 Task: Search one way flight ticket for 4 adults, 1 infant in seat and 1 infant on lap in premium economy from Salina: Salina Regional Airport to Riverton: Central Wyoming Regional Airport (was Riverton Regional) on 5-4-2023. Choice of flights is JetBlue. Number of bags: 2 carry on bags and 1 checked bag. Price is upto 98000. Outbound departure time preference is 18:30.
Action: Mouse moved to (332, 298)
Screenshot: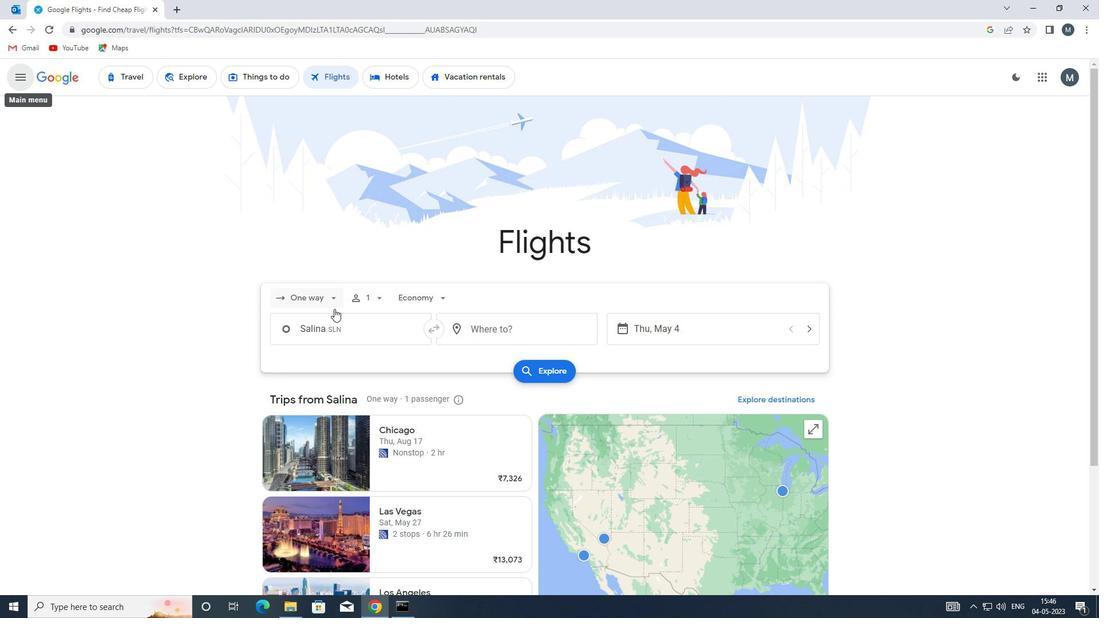 
Action: Mouse pressed left at (332, 298)
Screenshot: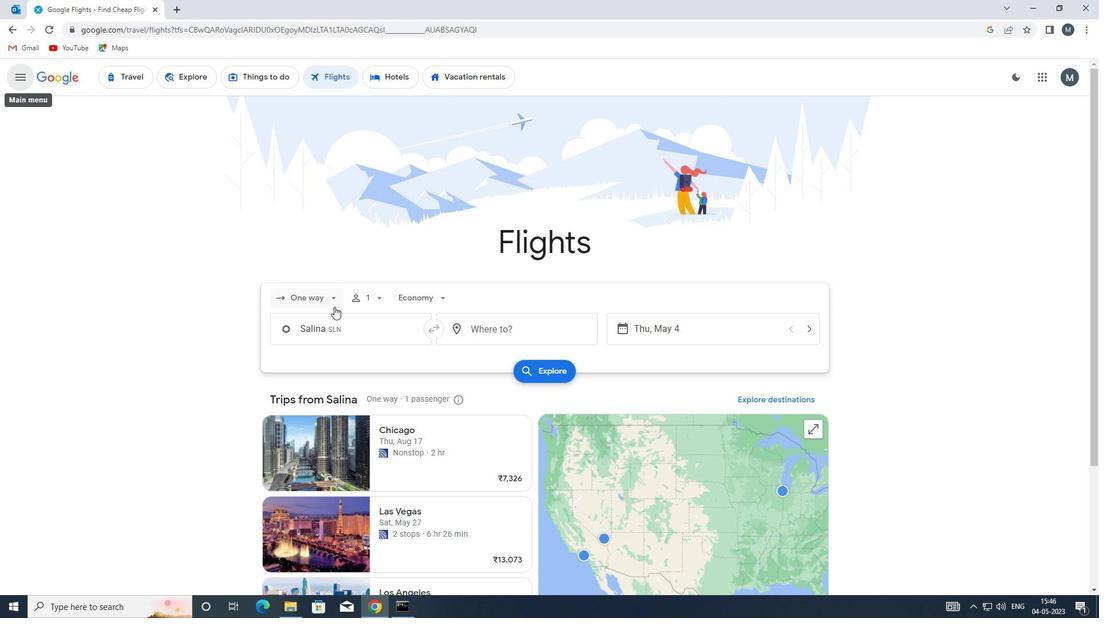 
Action: Mouse moved to (321, 352)
Screenshot: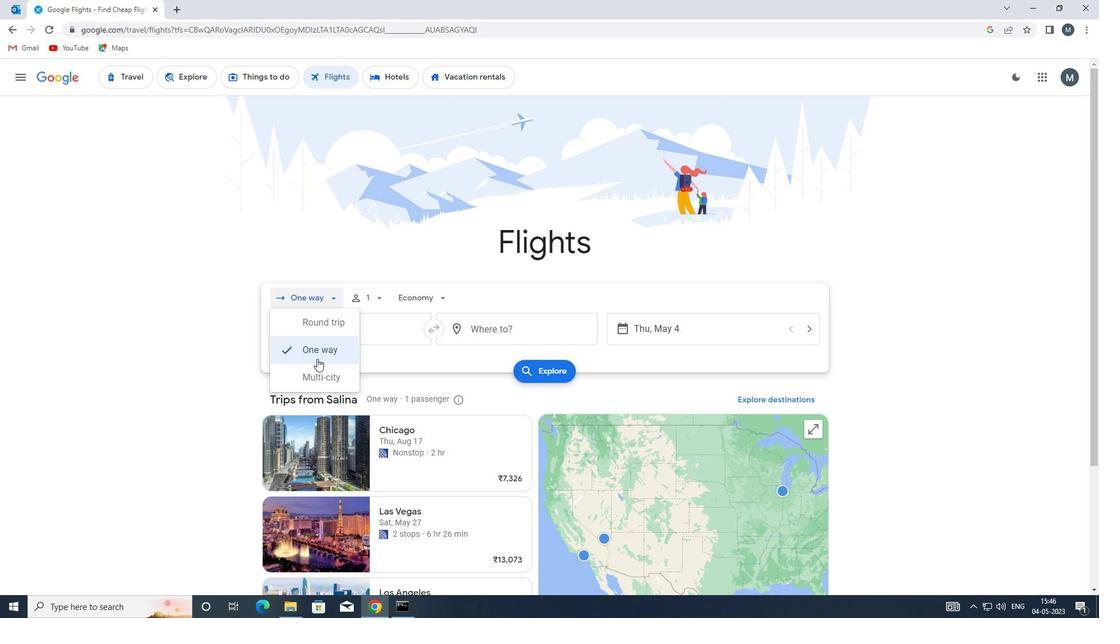 
Action: Mouse pressed left at (321, 352)
Screenshot: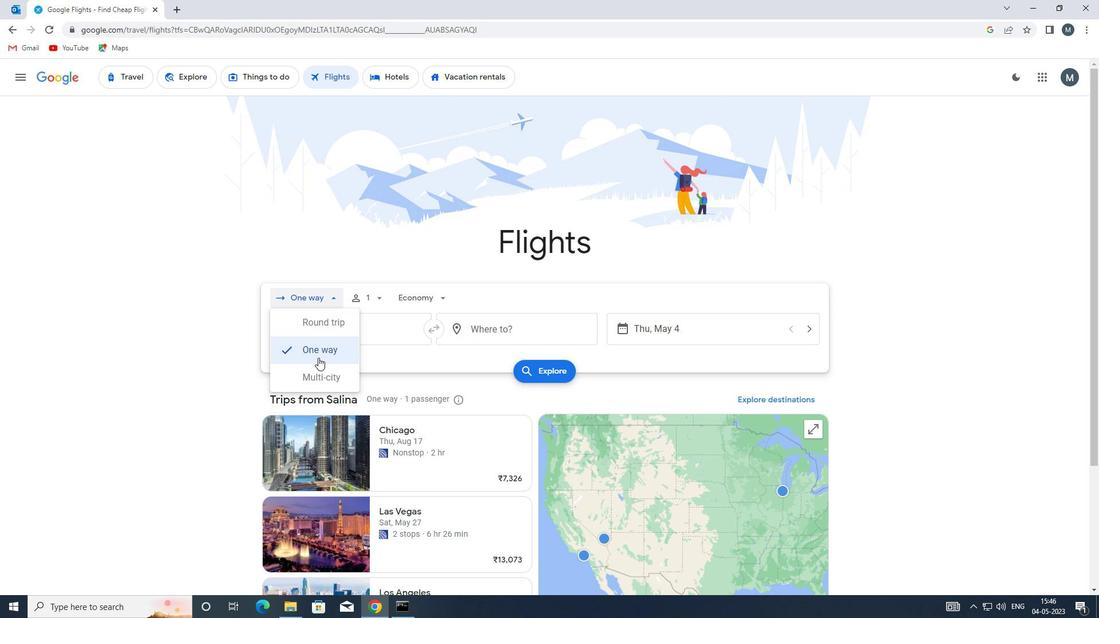 
Action: Mouse moved to (374, 297)
Screenshot: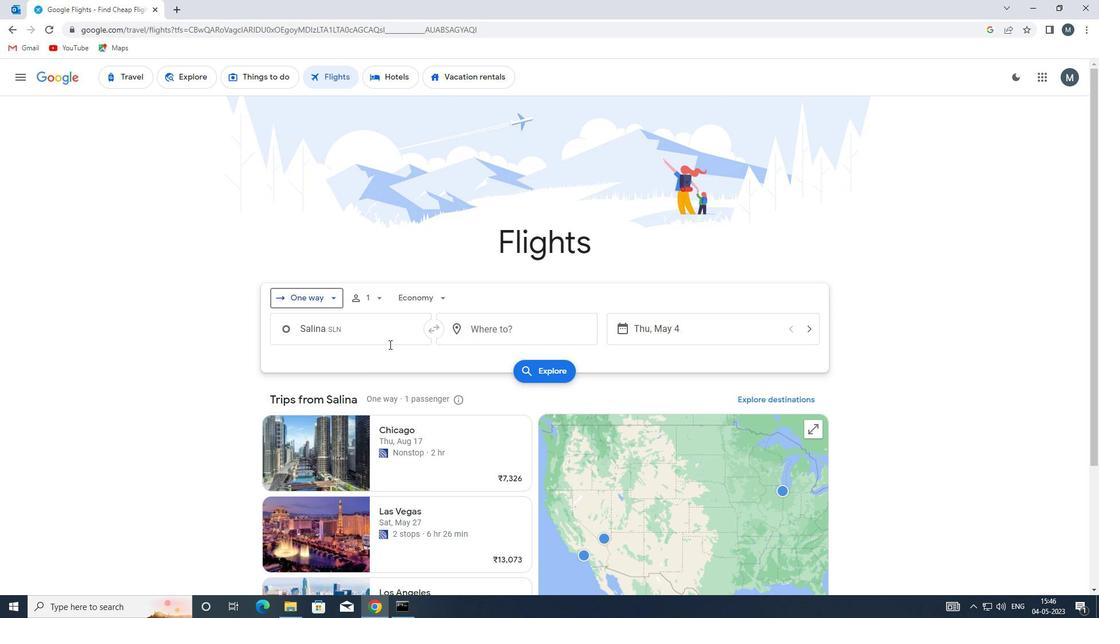 
Action: Mouse pressed left at (374, 297)
Screenshot: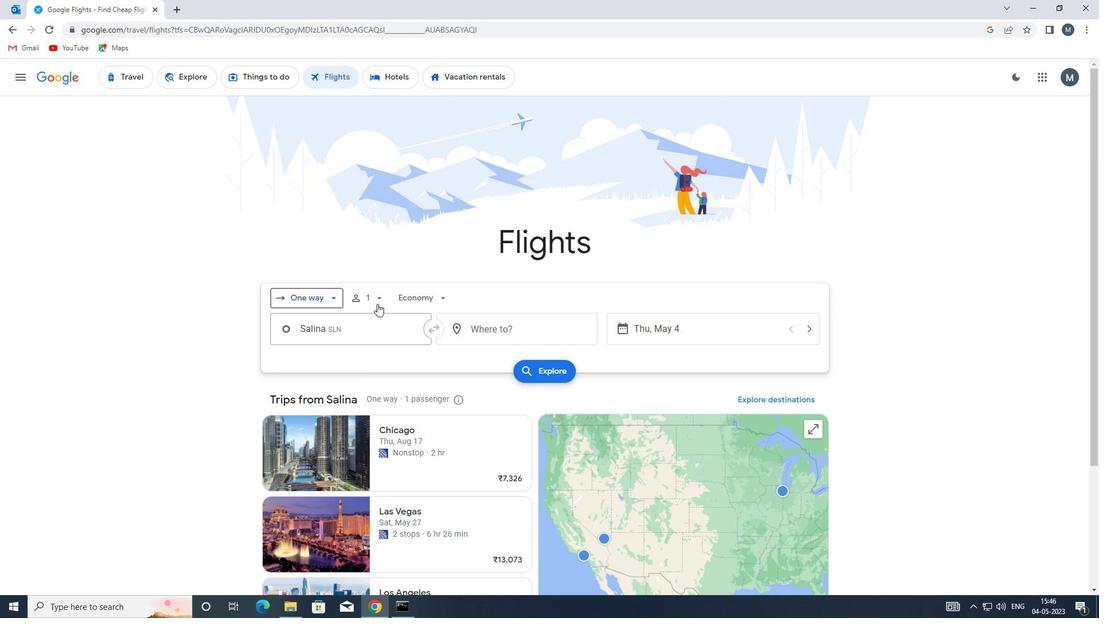 
Action: Mouse moved to (470, 327)
Screenshot: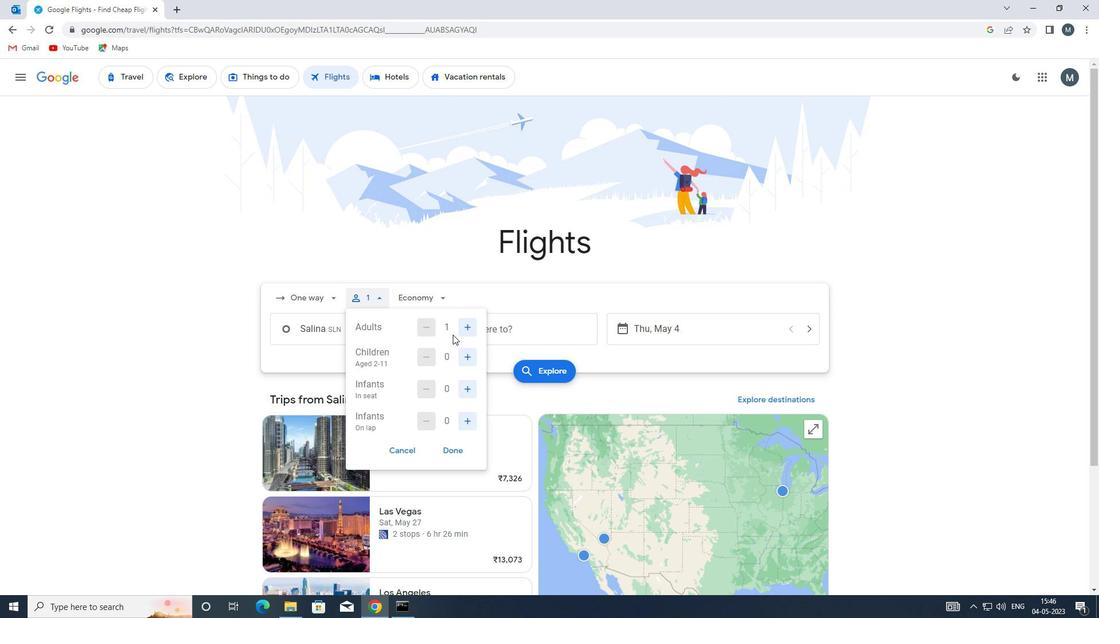 
Action: Mouse pressed left at (470, 327)
Screenshot: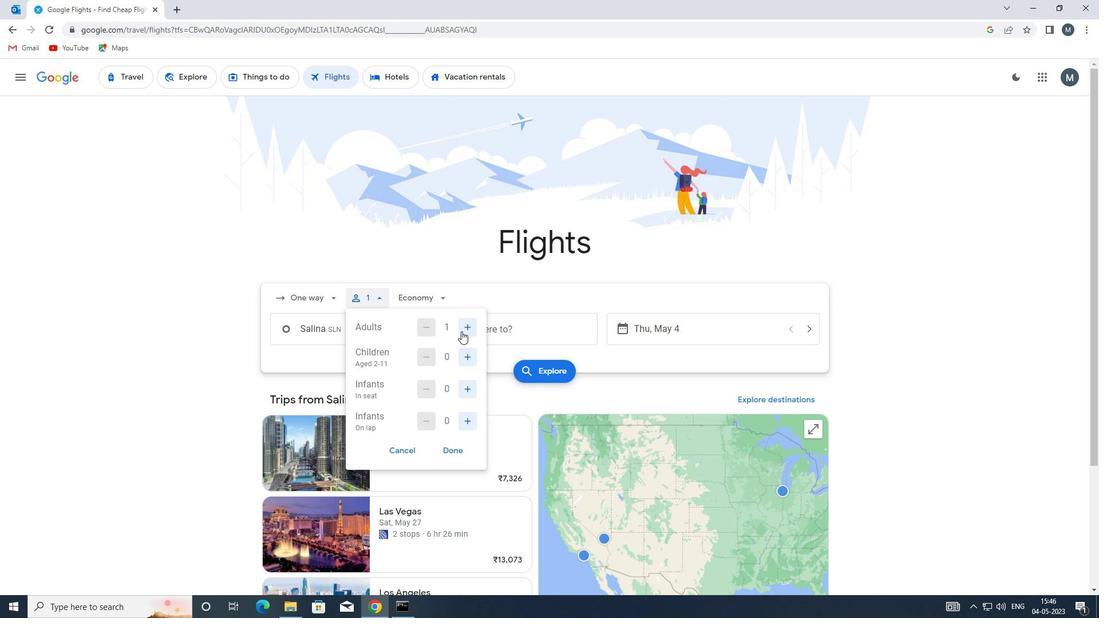 
Action: Mouse pressed left at (470, 327)
Screenshot: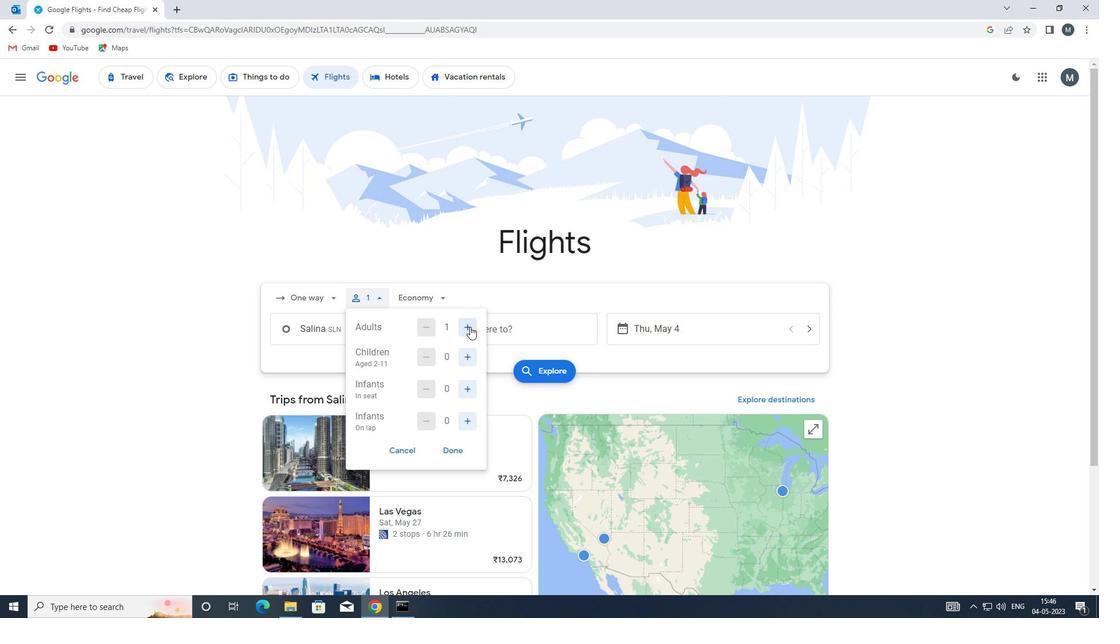 
Action: Mouse pressed left at (470, 327)
Screenshot: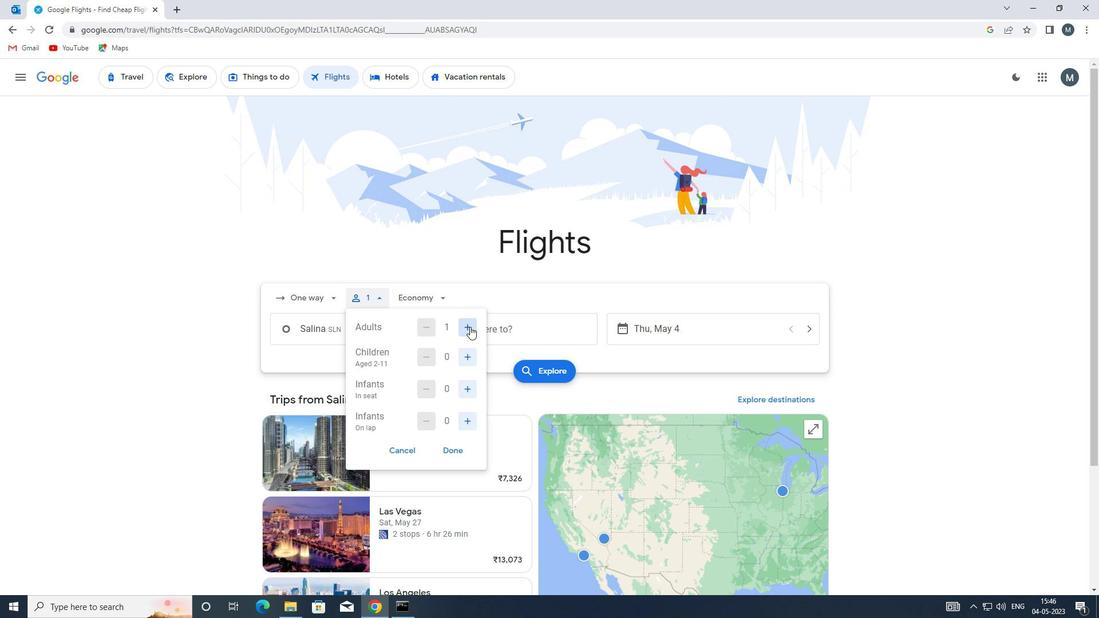 
Action: Mouse pressed left at (470, 327)
Screenshot: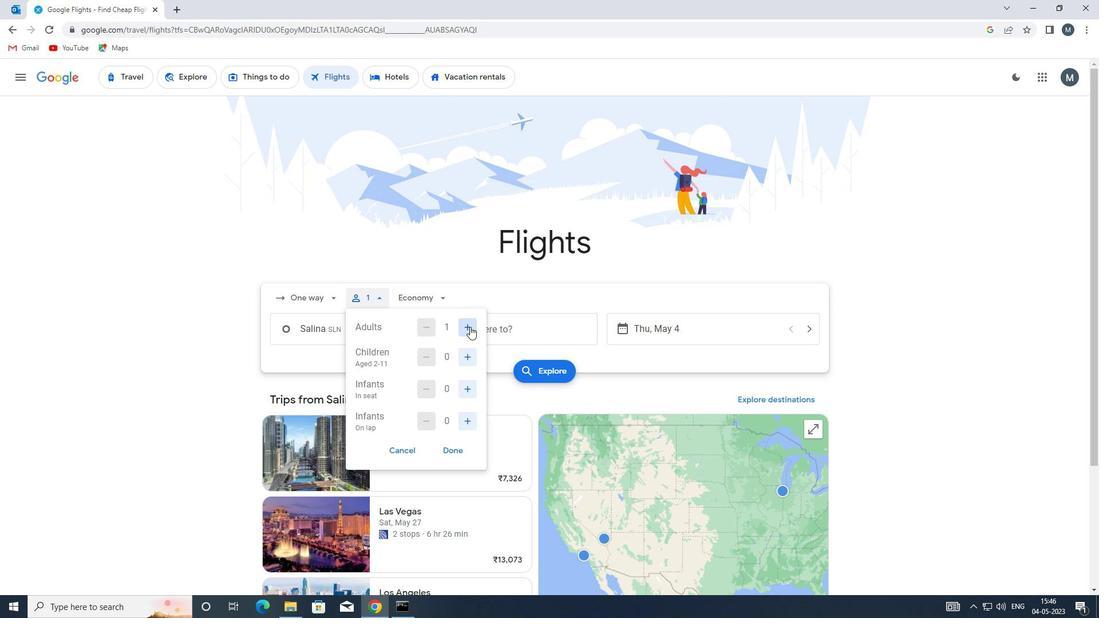 
Action: Mouse moved to (432, 325)
Screenshot: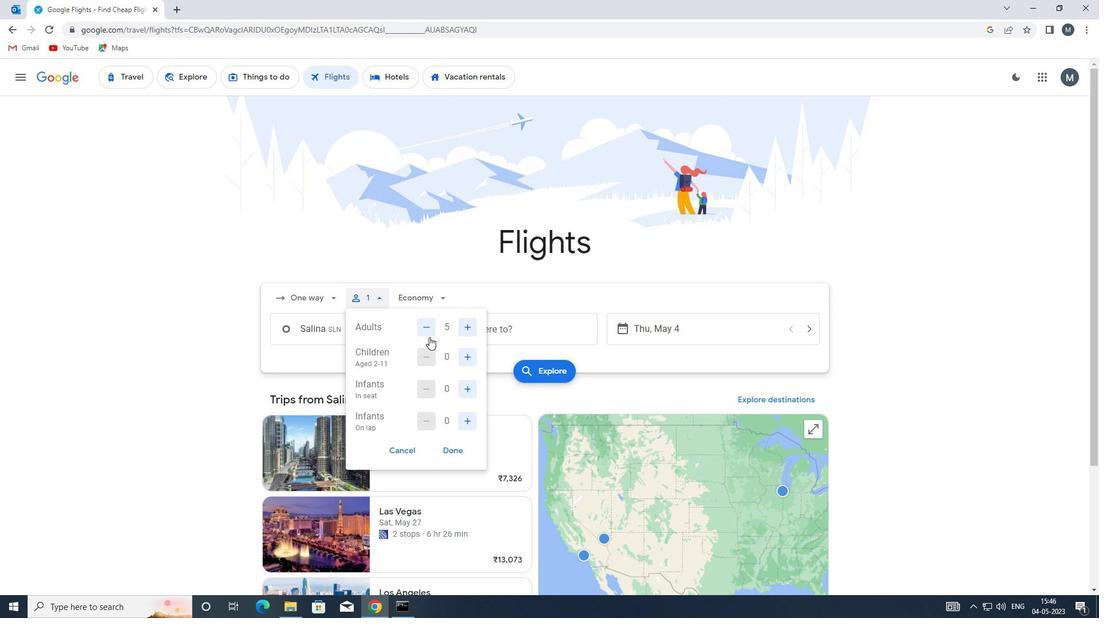 
Action: Mouse pressed left at (432, 325)
Screenshot: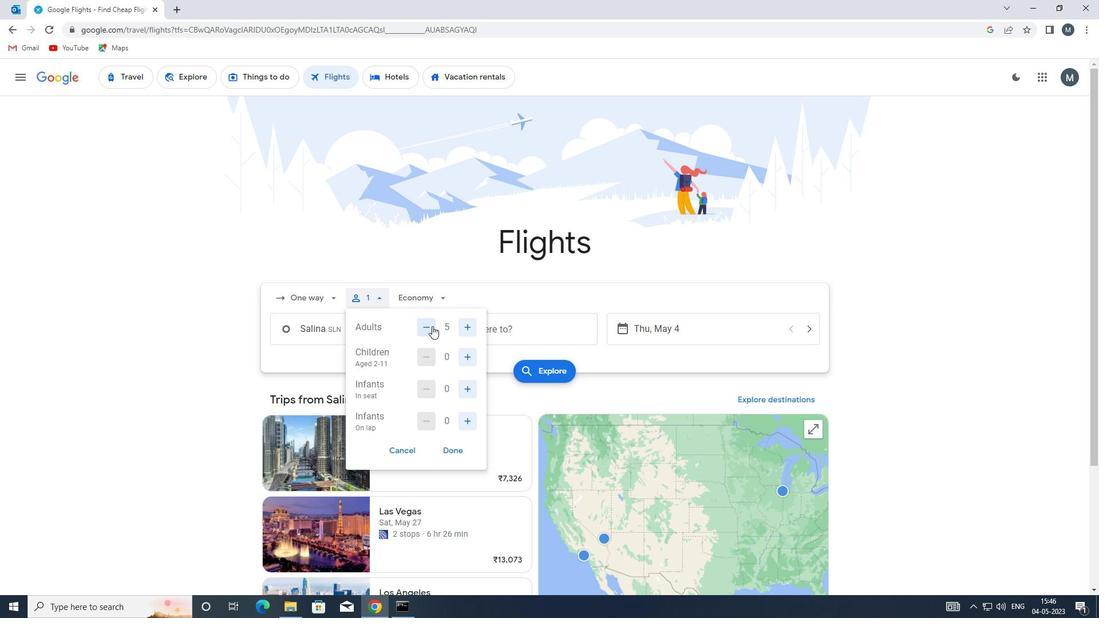 
Action: Mouse moved to (470, 391)
Screenshot: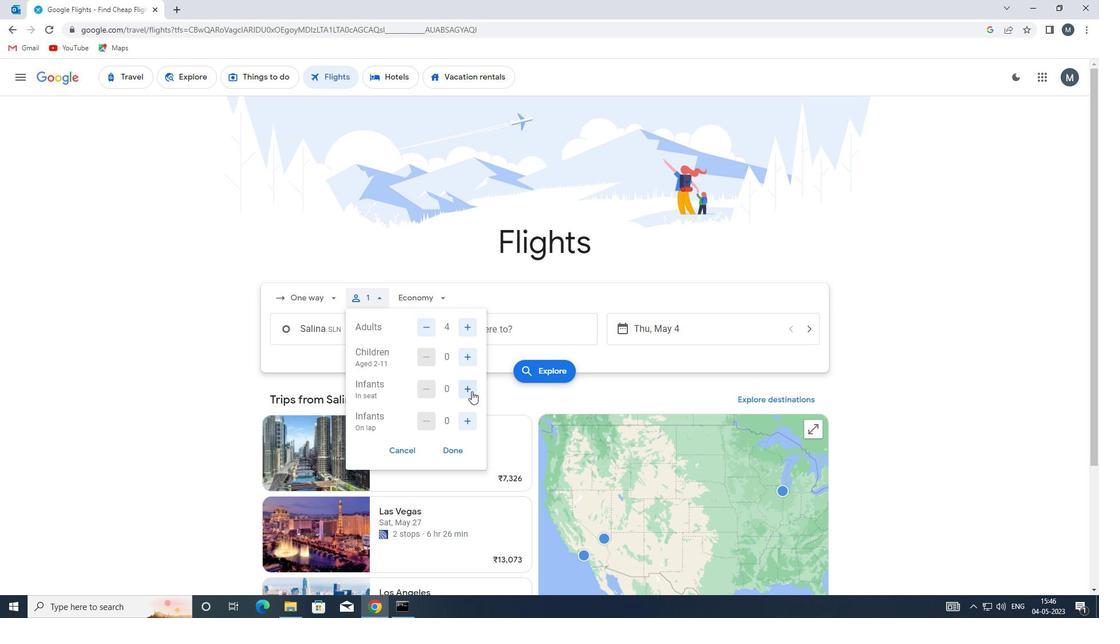 
Action: Mouse pressed left at (470, 391)
Screenshot: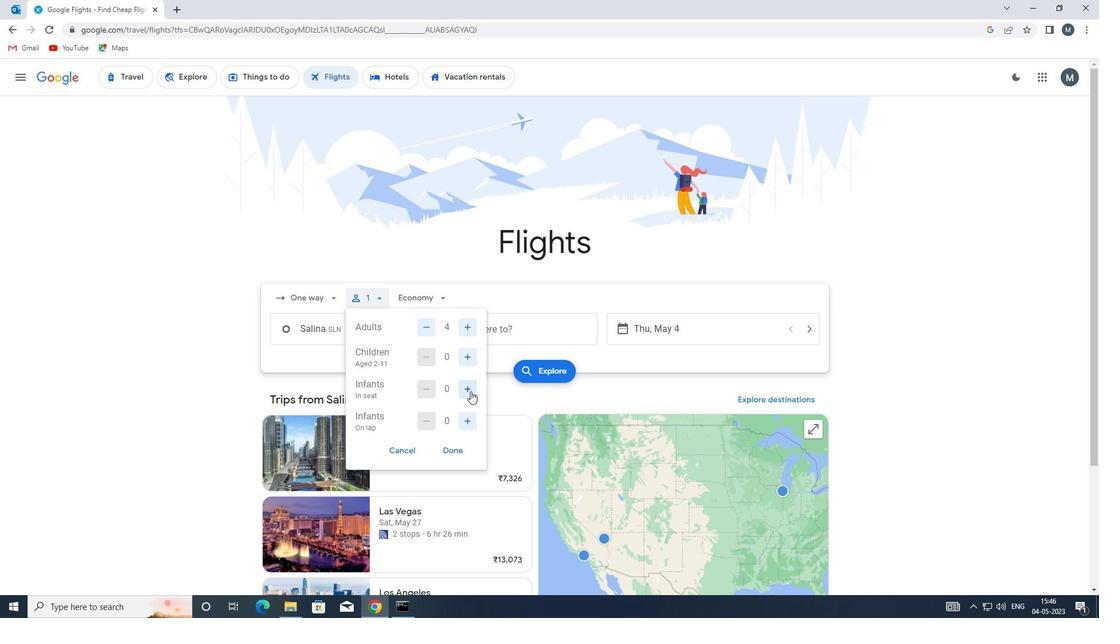 
Action: Mouse moved to (467, 414)
Screenshot: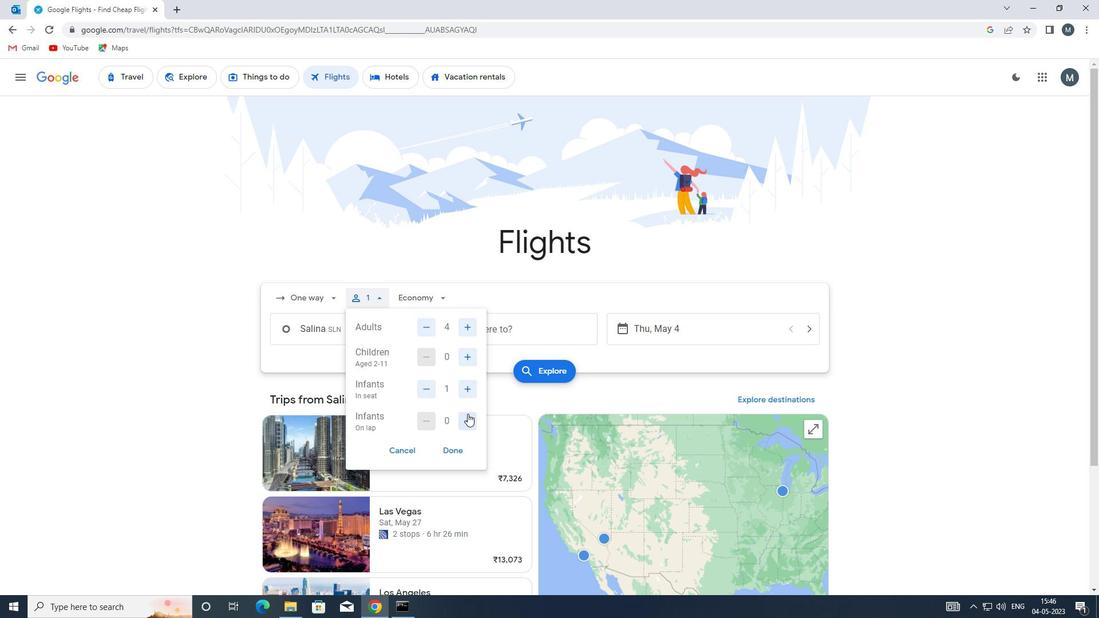 
Action: Mouse pressed left at (467, 414)
Screenshot: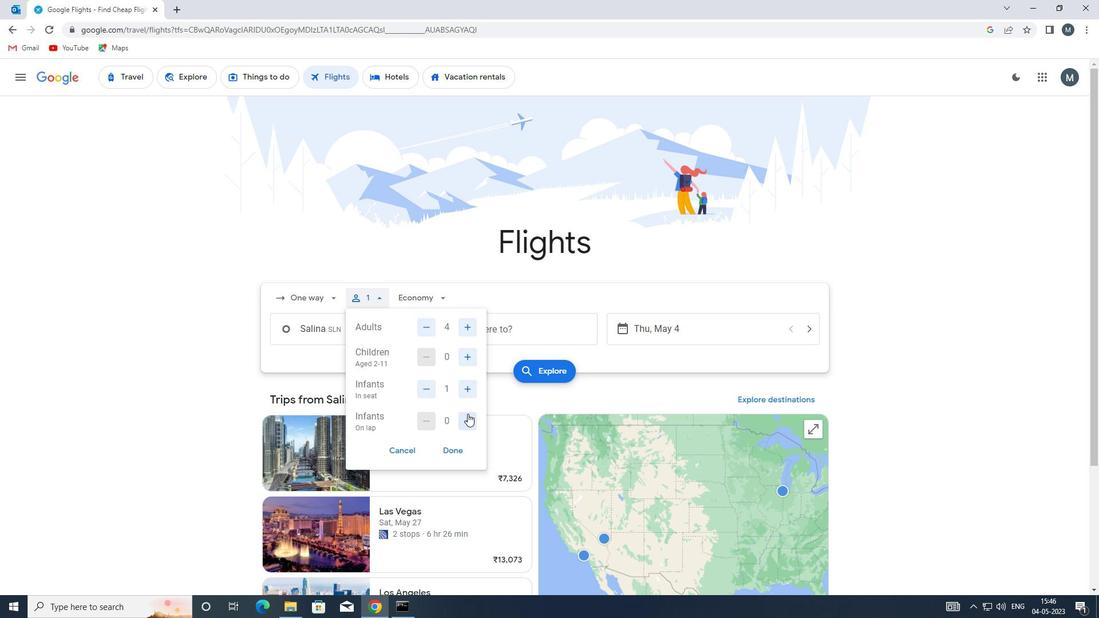 
Action: Mouse moved to (447, 452)
Screenshot: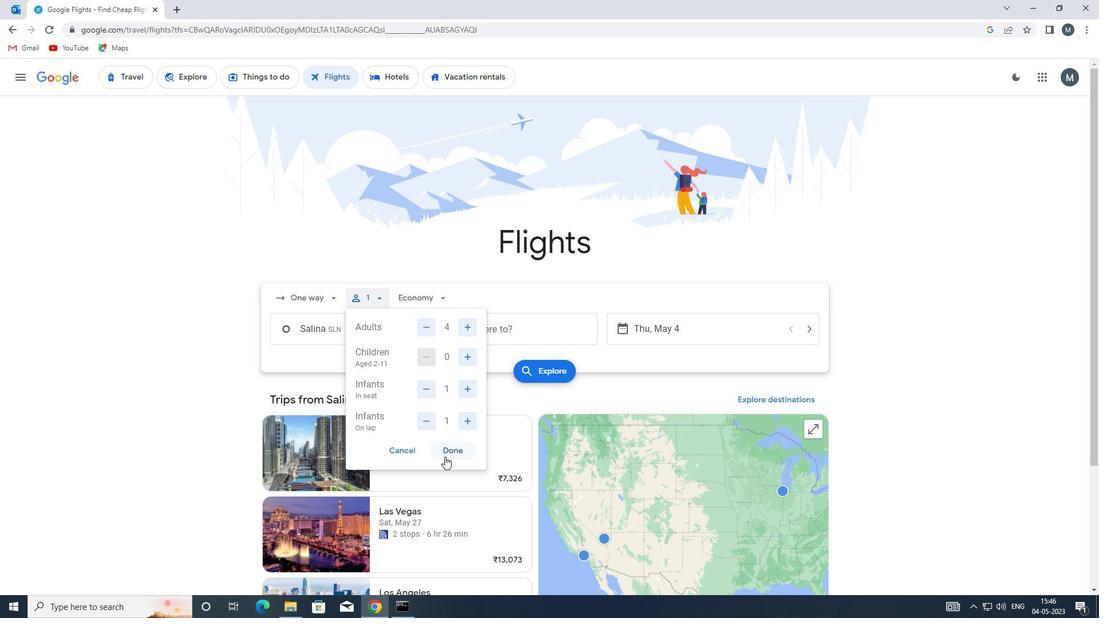 
Action: Mouse pressed left at (447, 452)
Screenshot: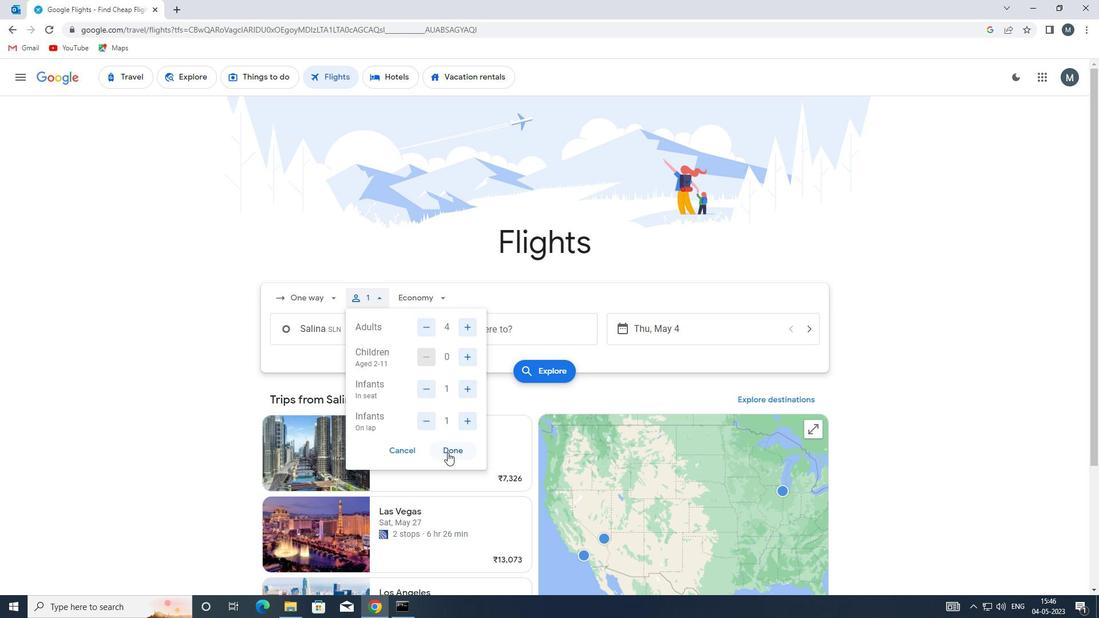 
Action: Mouse moved to (442, 302)
Screenshot: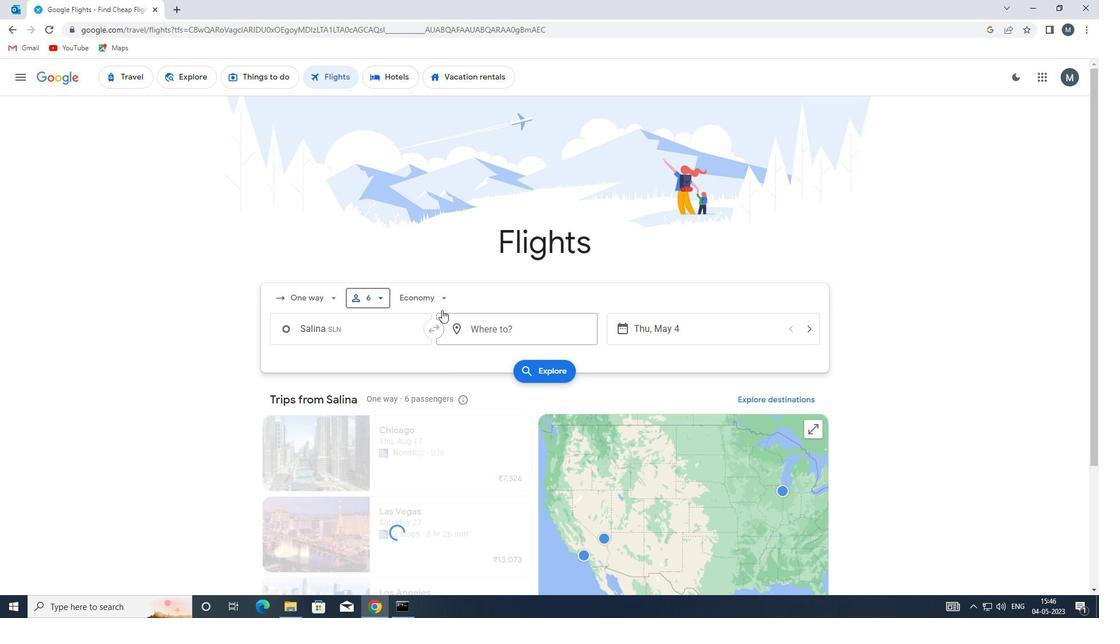 
Action: Mouse pressed left at (442, 302)
Screenshot: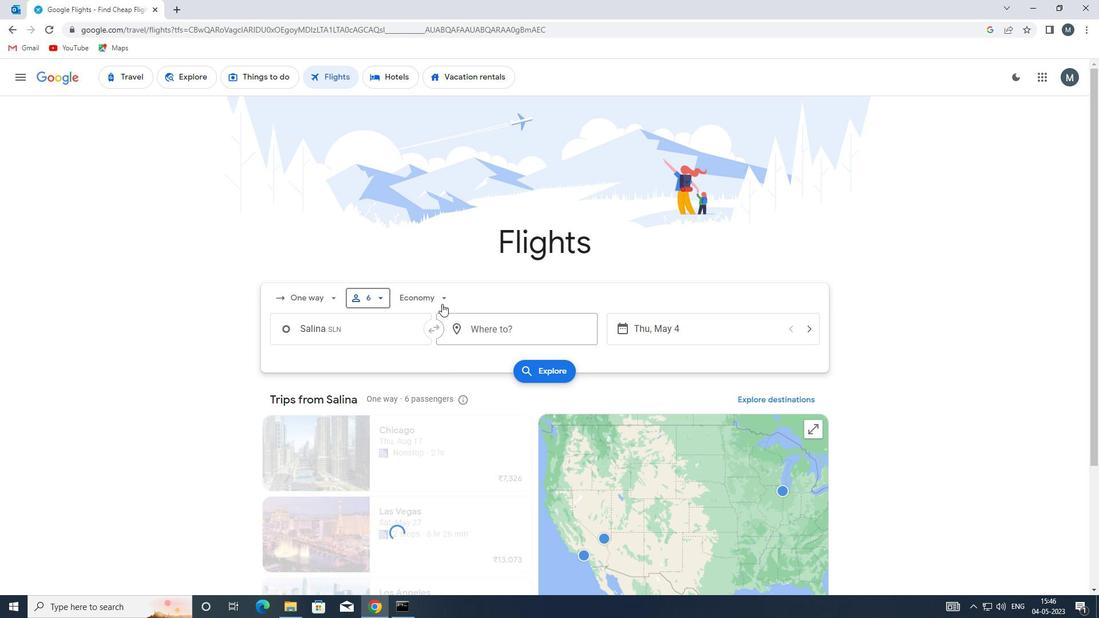 
Action: Mouse moved to (450, 348)
Screenshot: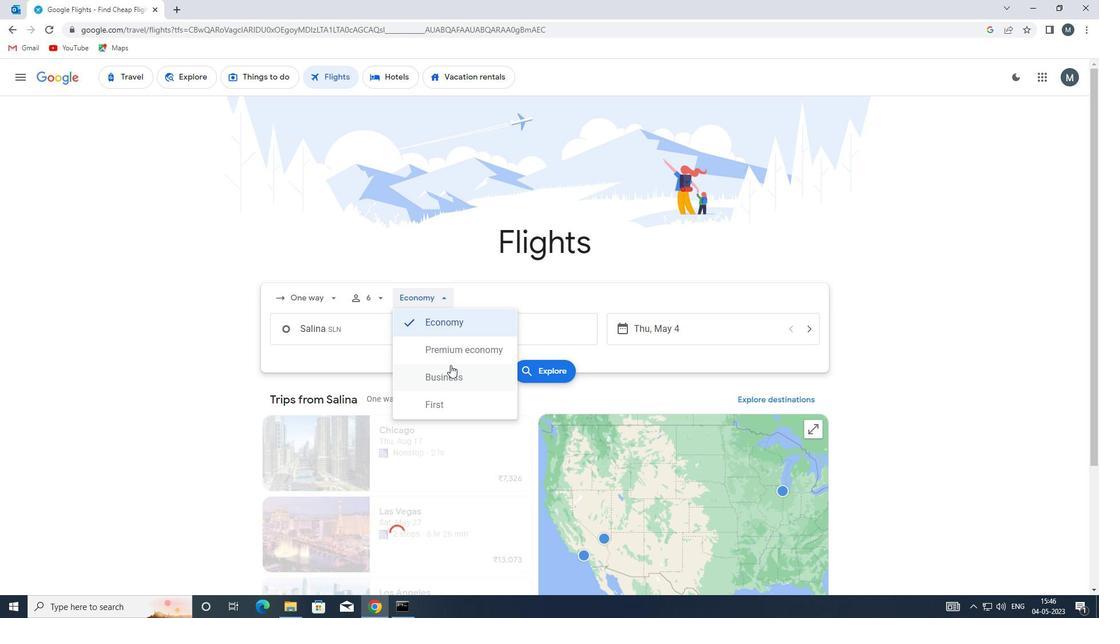 
Action: Mouse pressed left at (450, 348)
Screenshot: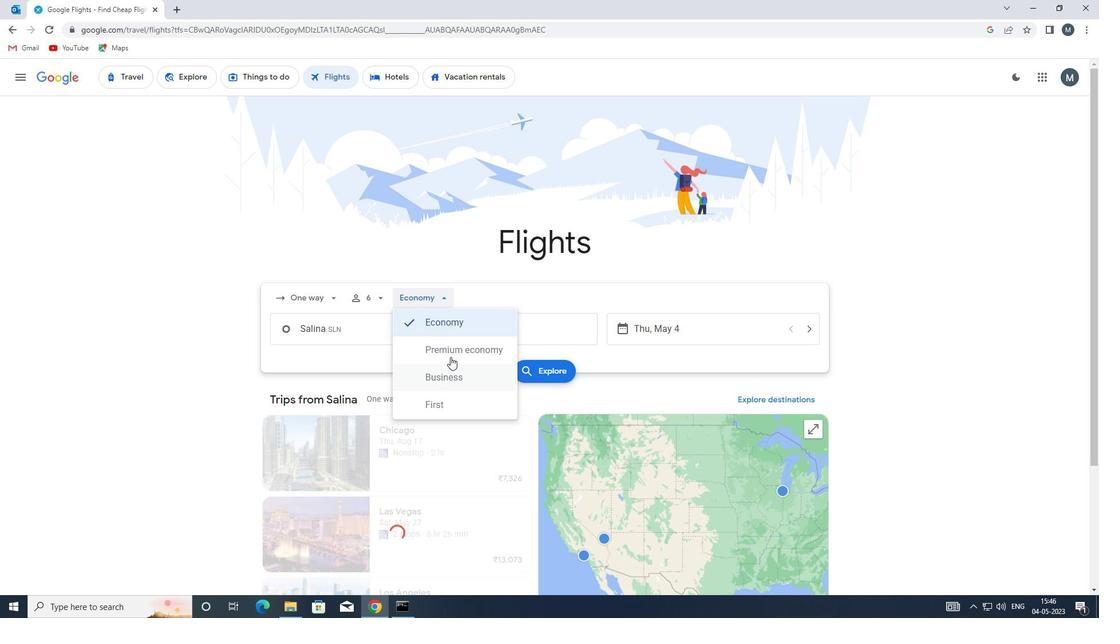 
Action: Mouse moved to (349, 328)
Screenshot: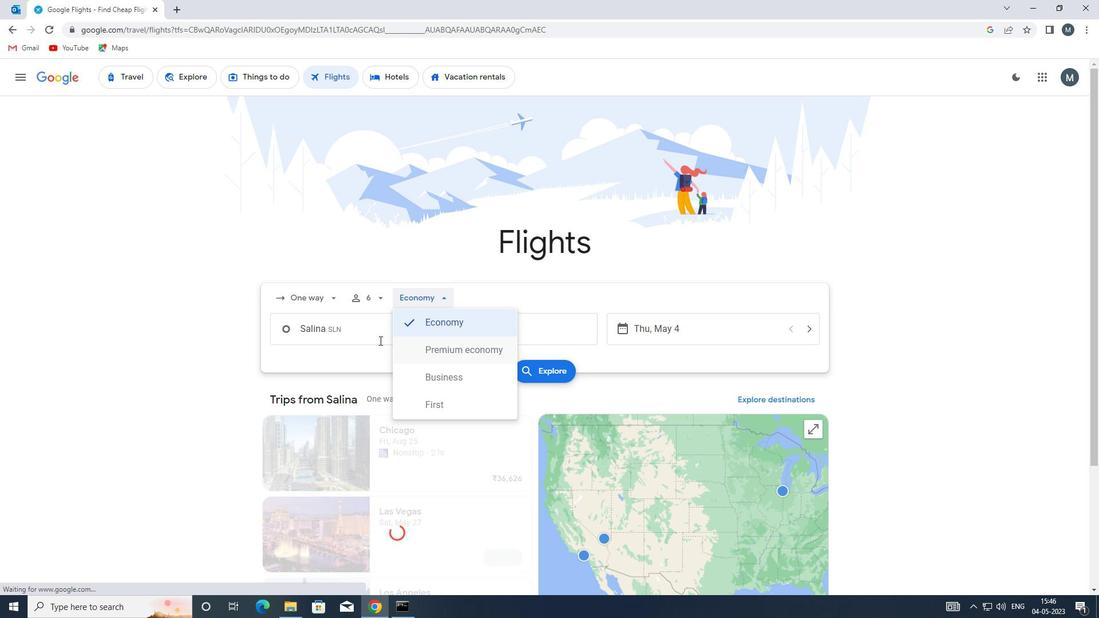 
Action: Mouse pressed left at (349, 328)
Screenshot: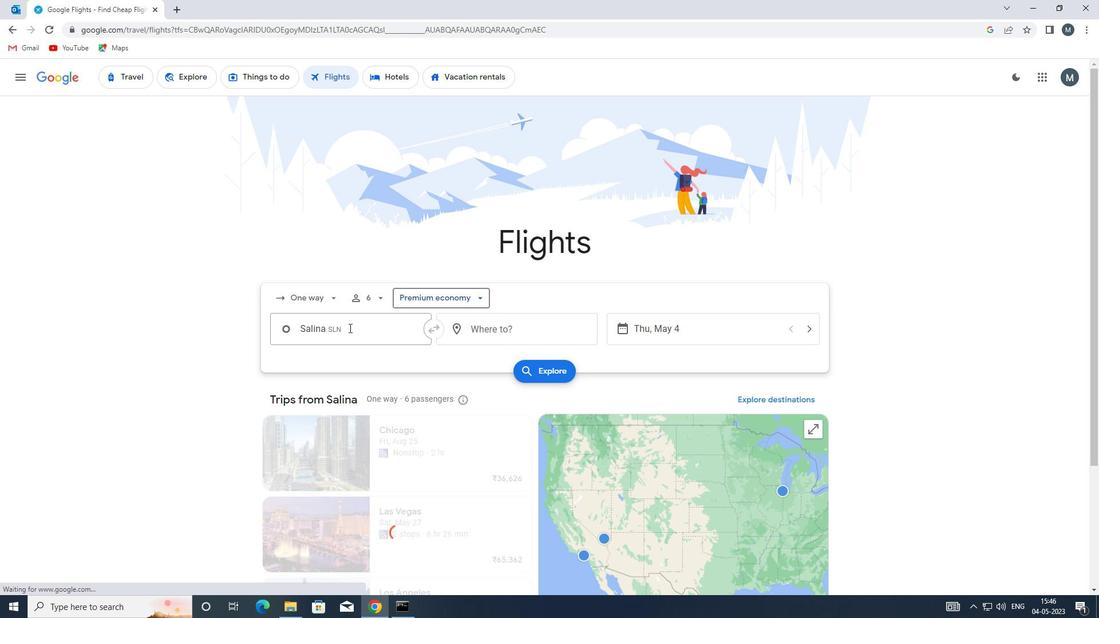 
Action: Mouse moved to (376, 360)
Screenshot: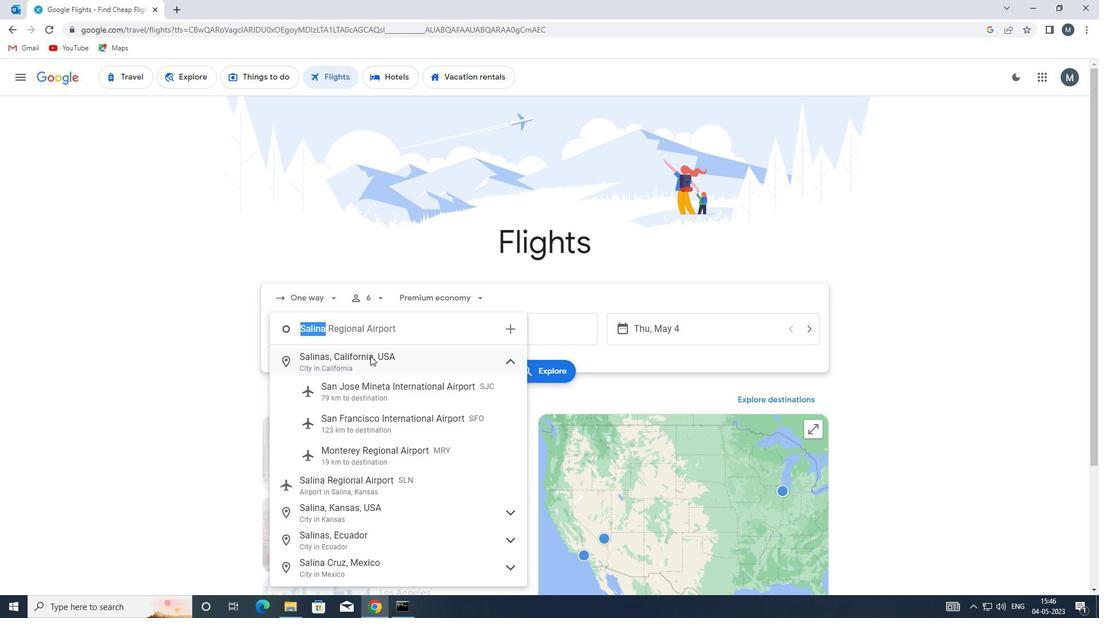 
Action: Key pressed <Key.enter>
Screenshot: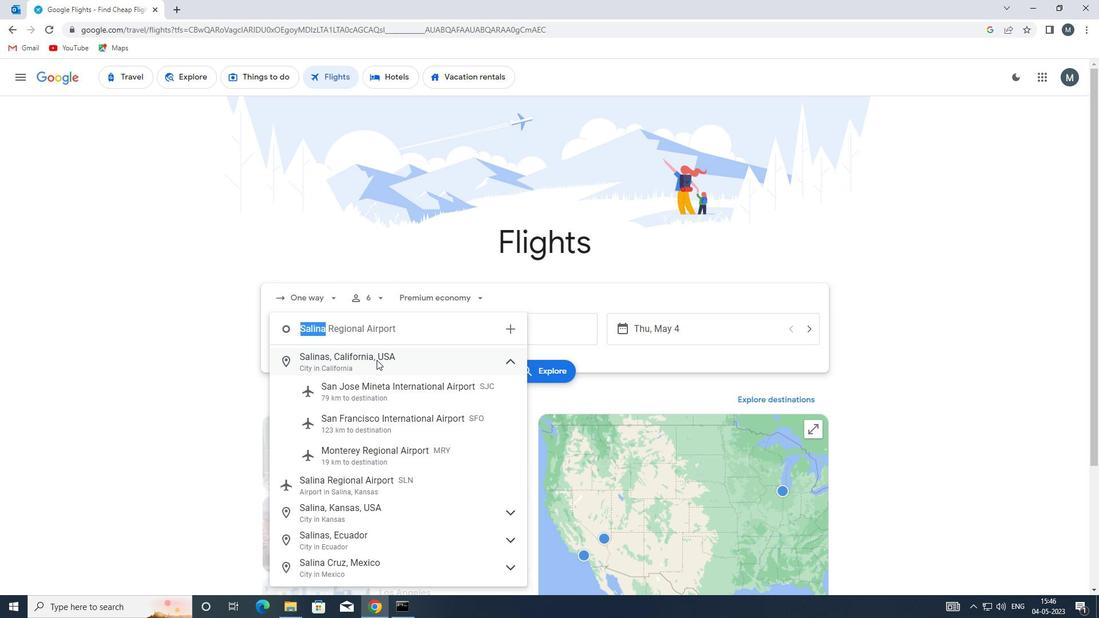 
Action: Mouse moved to (467, 327)
Screenshot: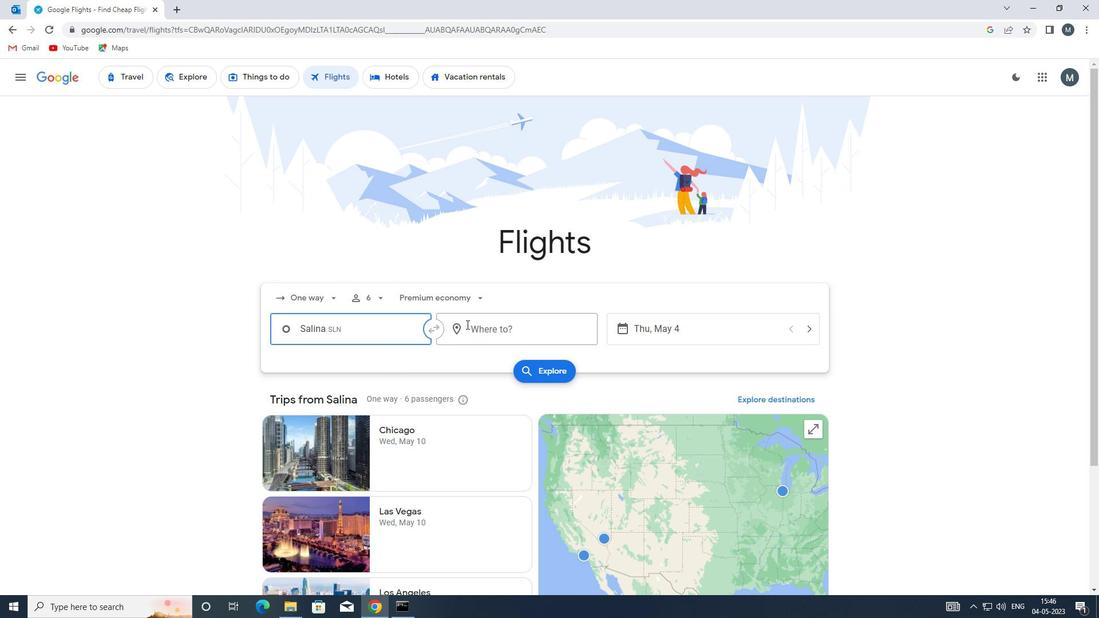 
Action: Mouse pressed left at (467, 327)
Screenshot: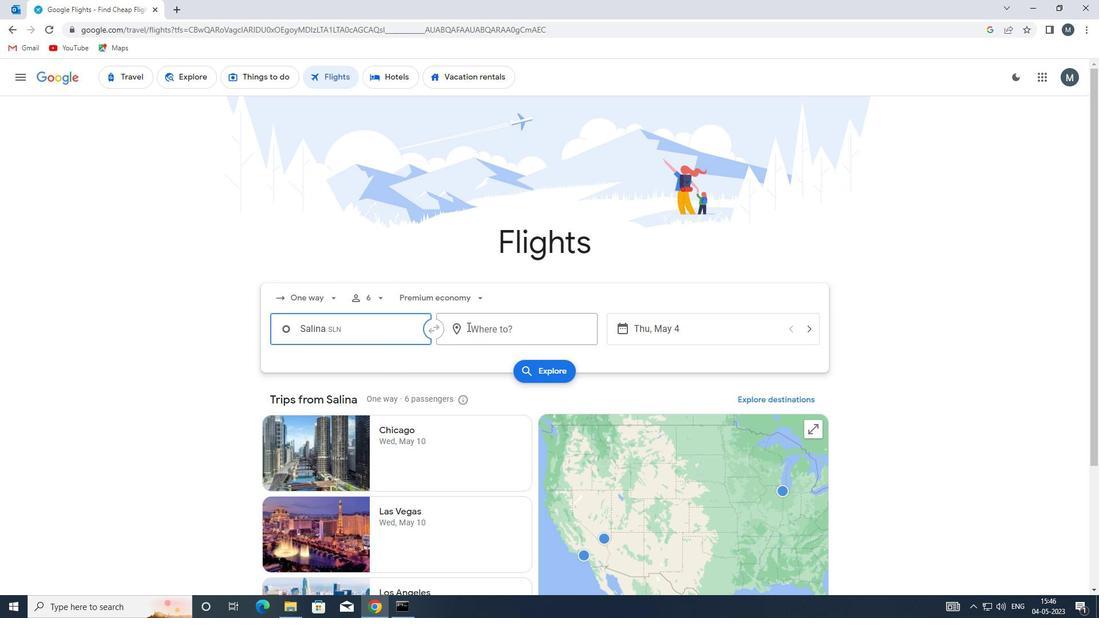 
Action: Key pressed riw
Screenshot: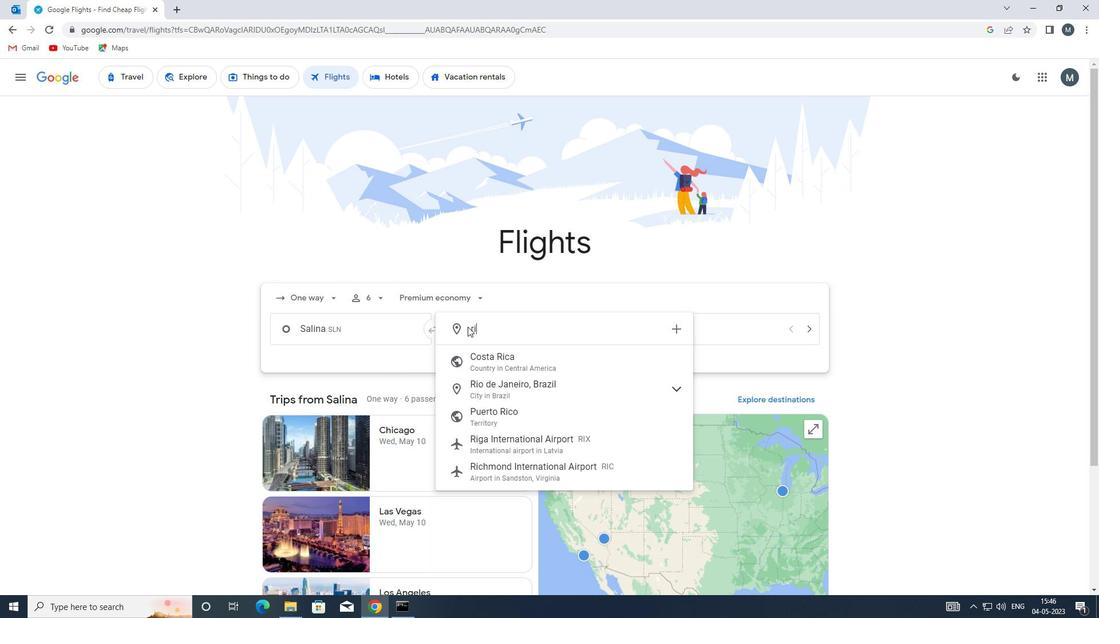 
Action: Mouse moved to (510, 360)
Screenshot: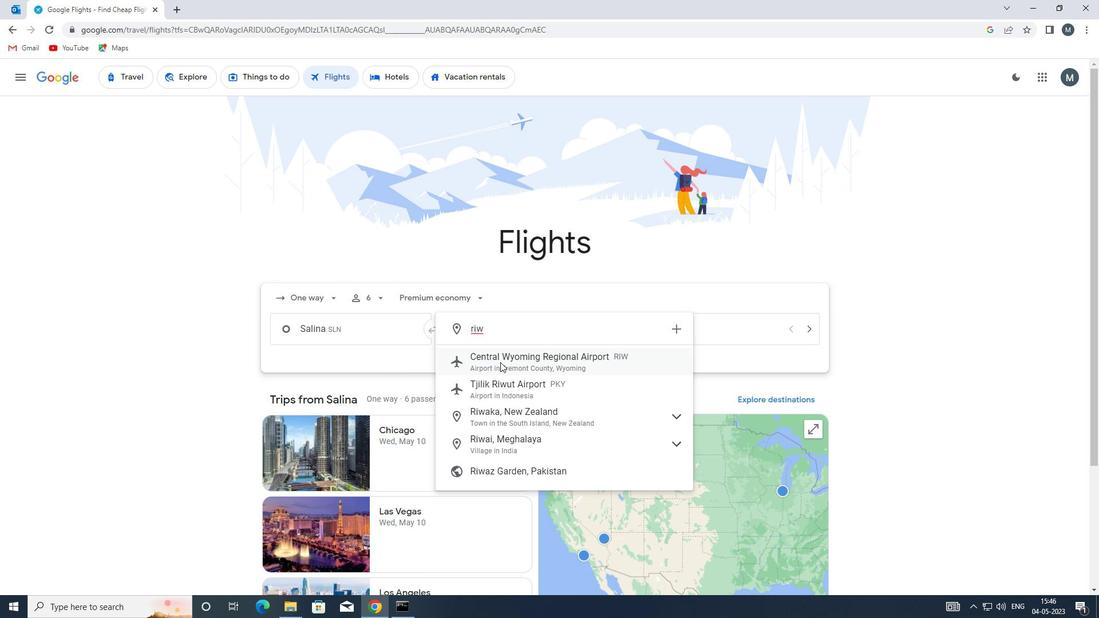 
Action: Mouse pressed left at (510, 360)
Screenshot: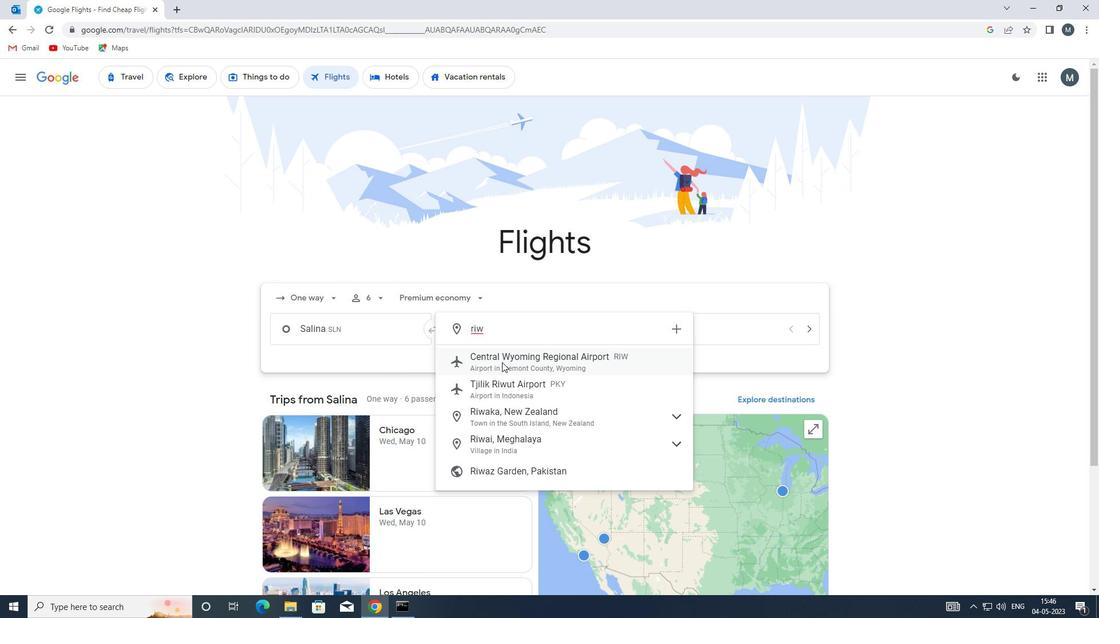 
Action: Mouse moved to (654, 330)
Screenshot: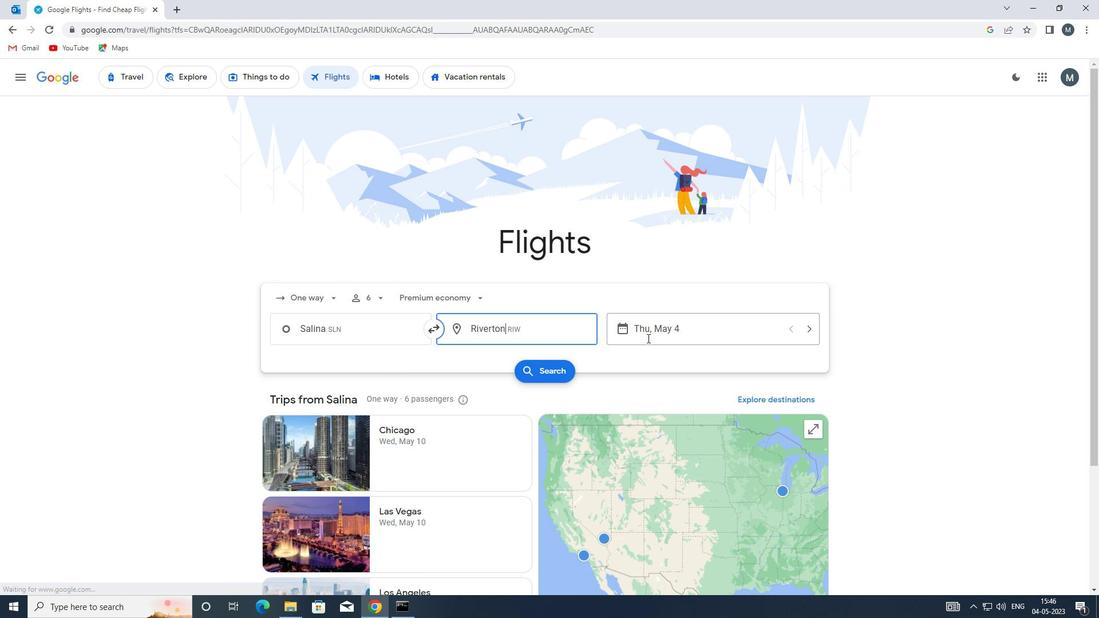 
Action: Mouse pressed left at (654, 330)
Screenshot: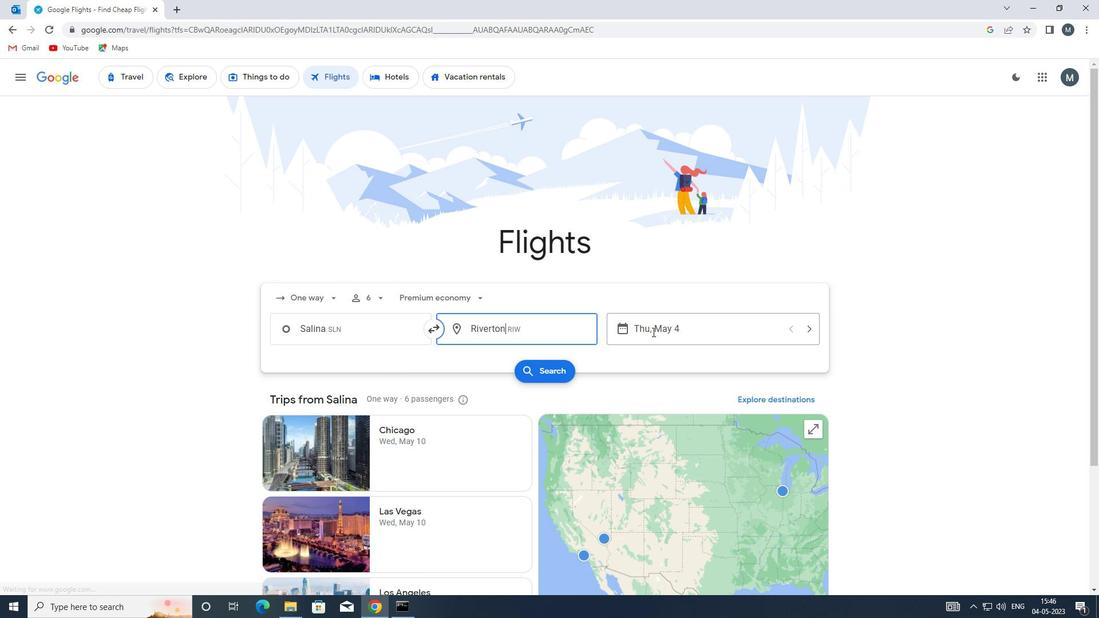 
Action: Mouse moved to (520, 385)
Screenshot: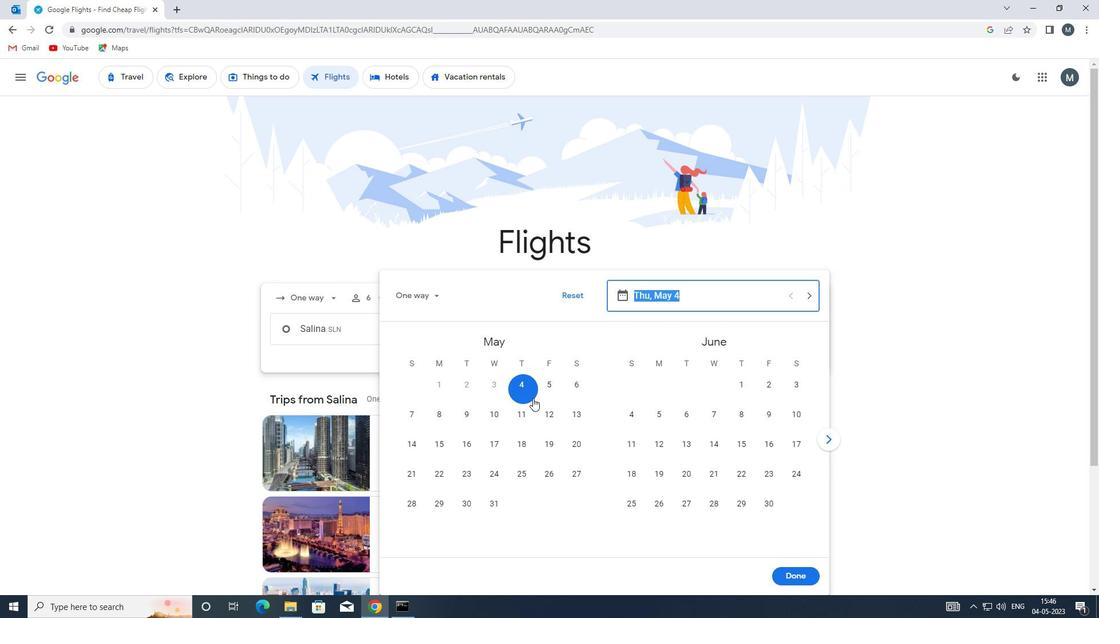 
Action: Mouse pressed left at (520, 385)
Screenshot: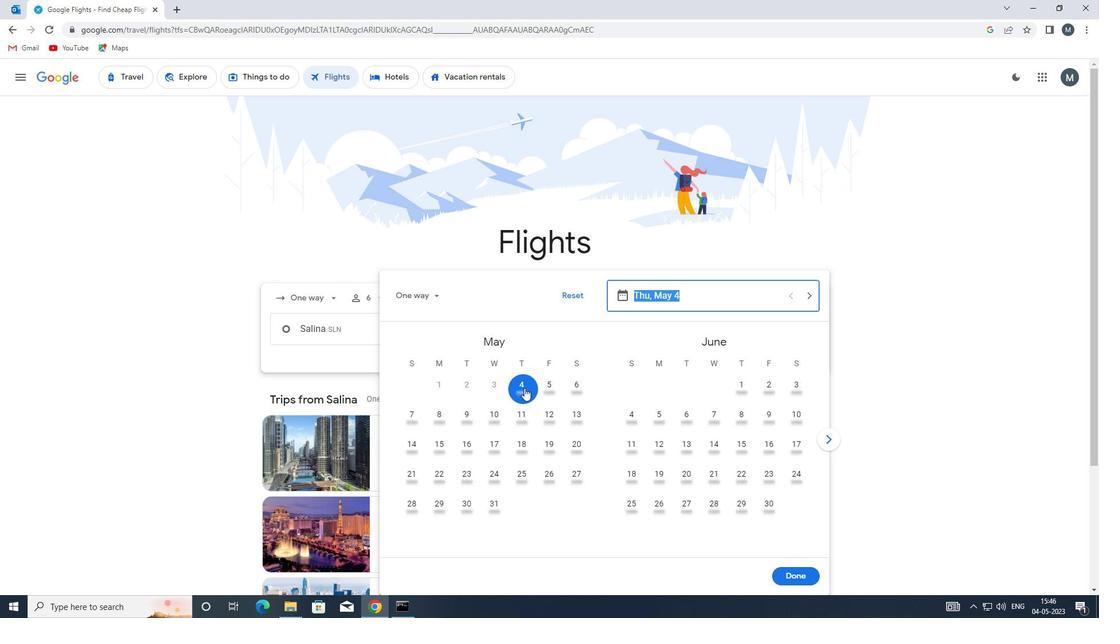 
Action: Mouse moved to (782, 569)
Screenshot: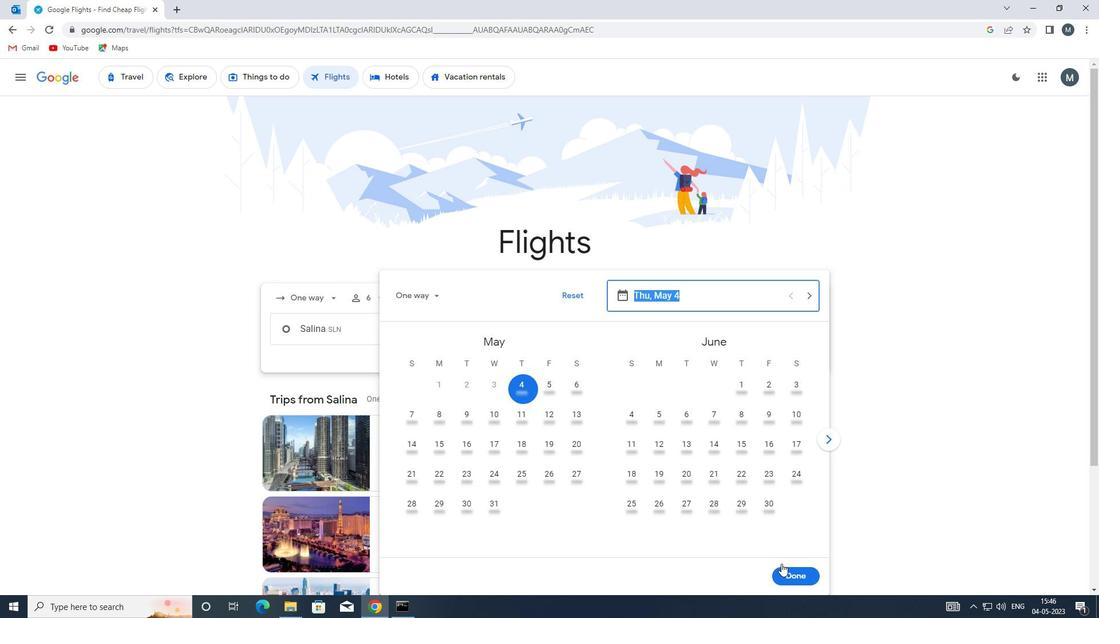 
Action: Mouse pressed left at (782, 569)
Screenshot: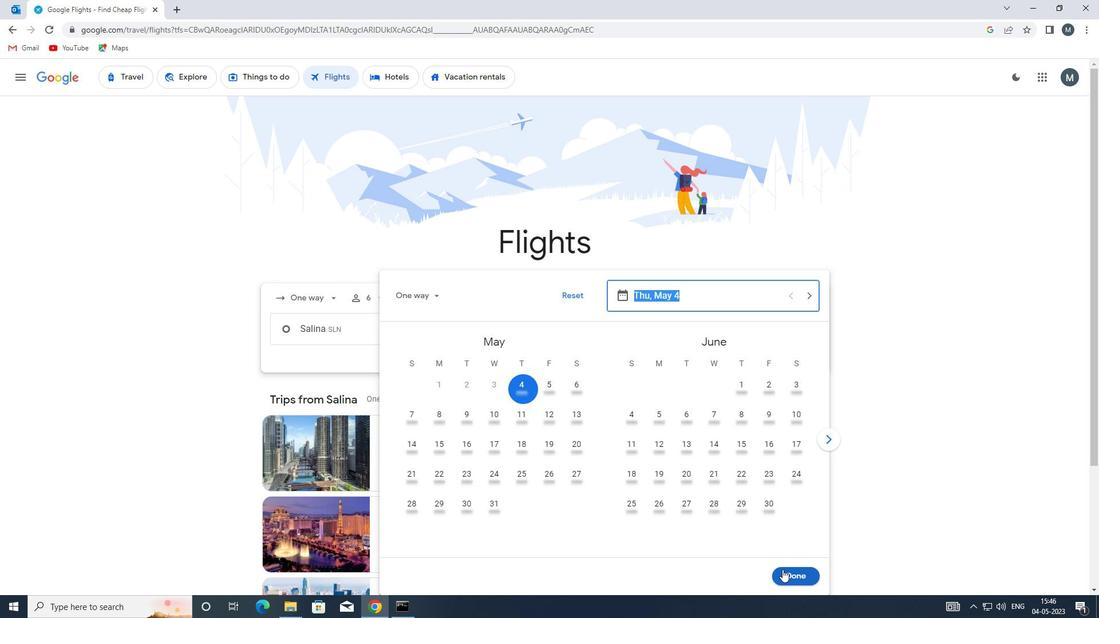 
Action: Mouse moved to (555, 370)
Screenshot: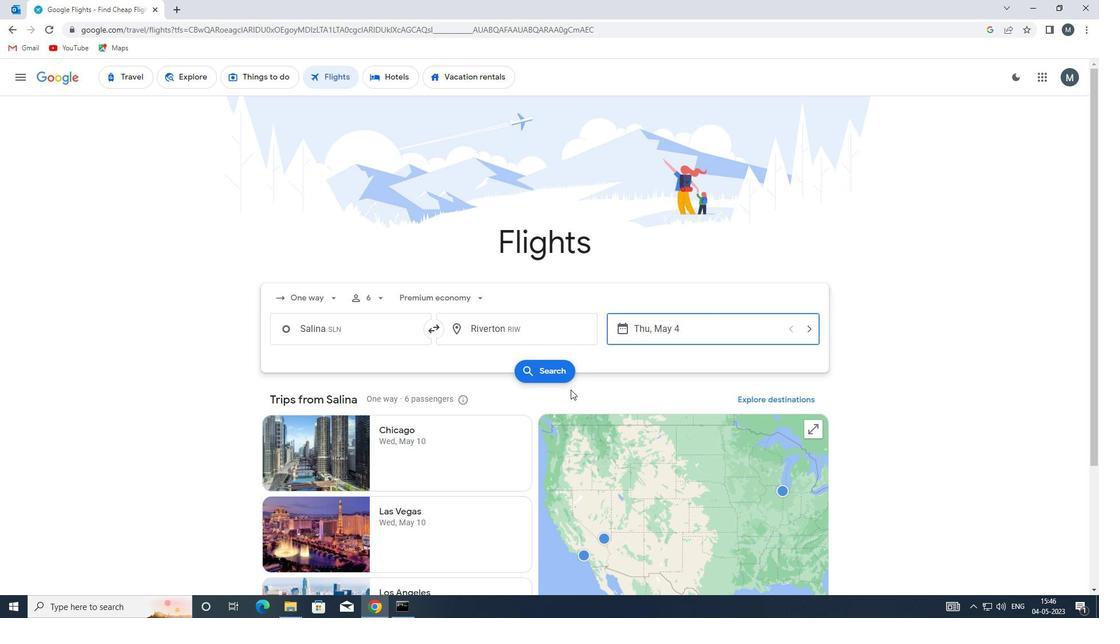 
Action: Mouse pressed left at (555, 370)
Screenshot: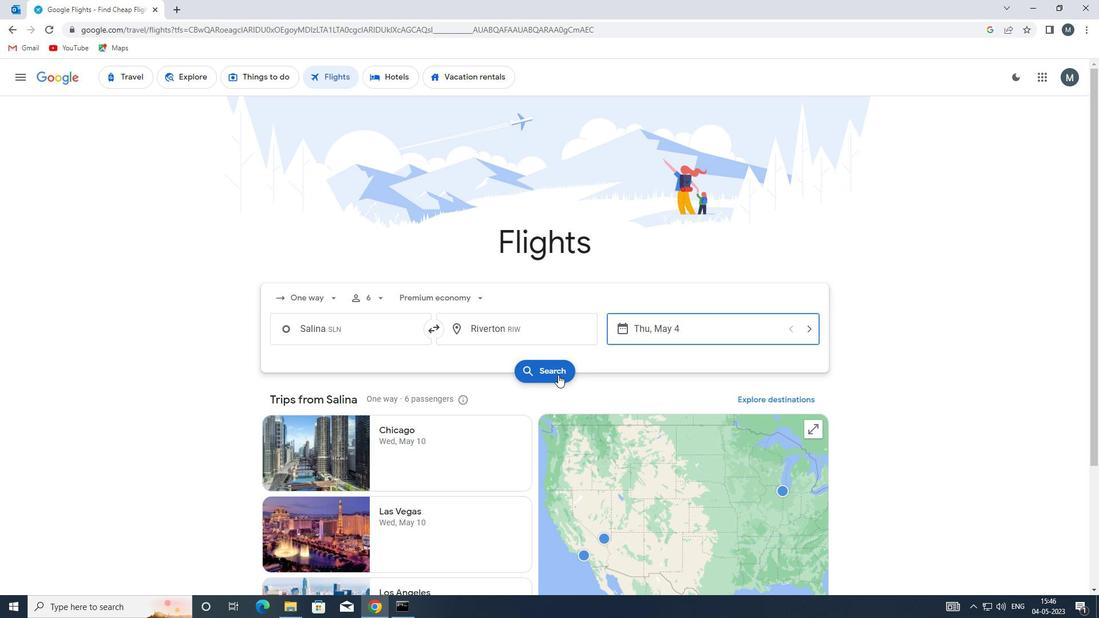 
Action: Mouse moved to (292, 182)
Screenshot: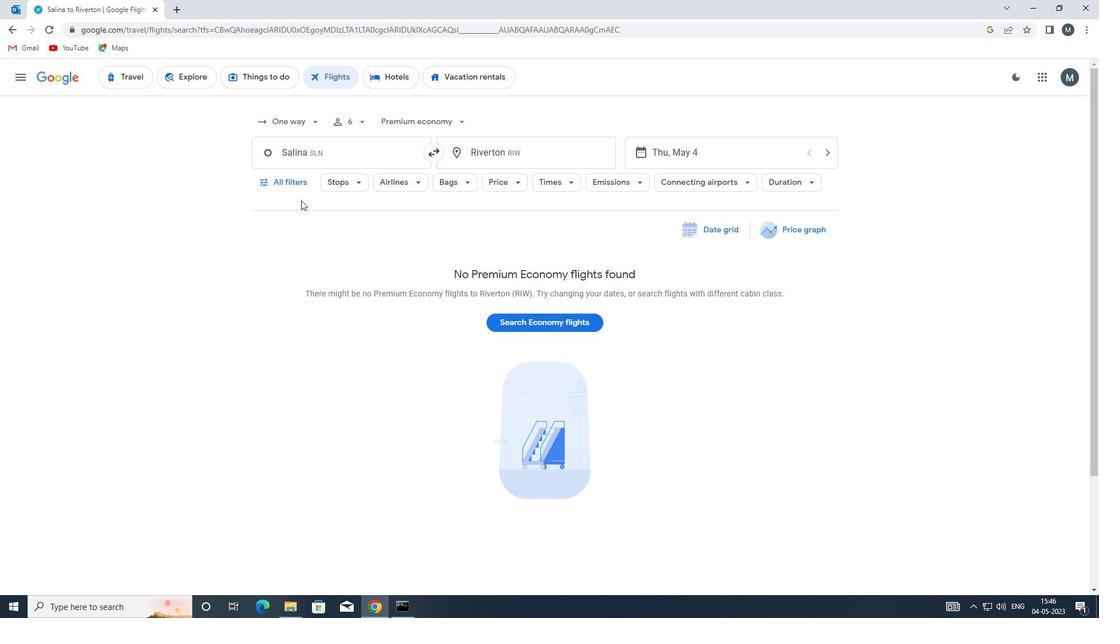 
Action: Mouse pressed left at (292, 182)
Screenshot: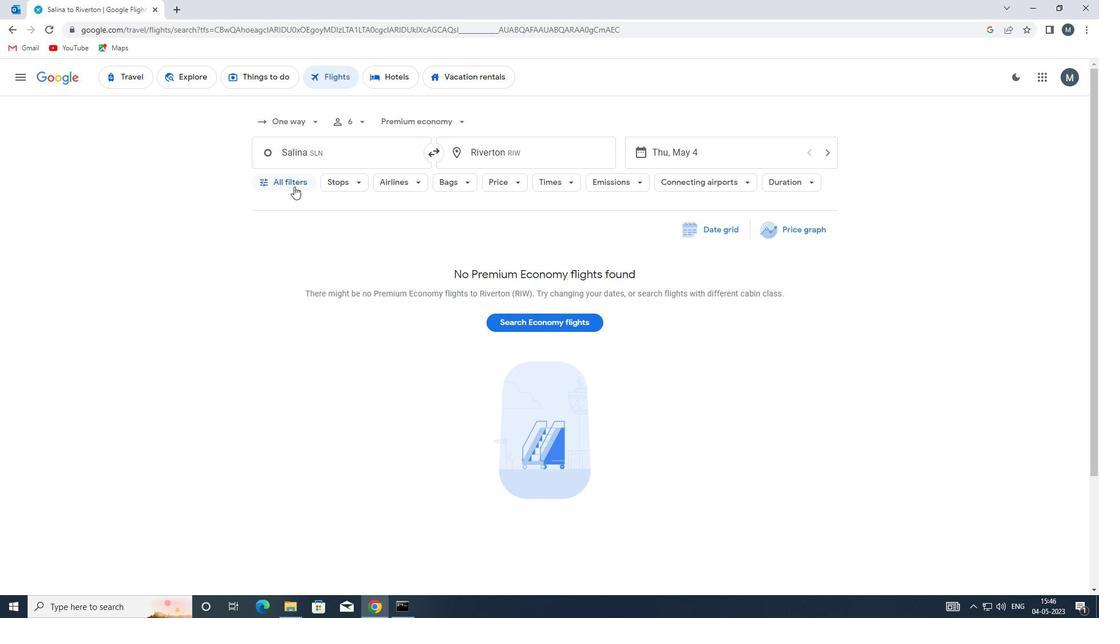 
Action: Mouse moved to (308, 303)
Screenshot: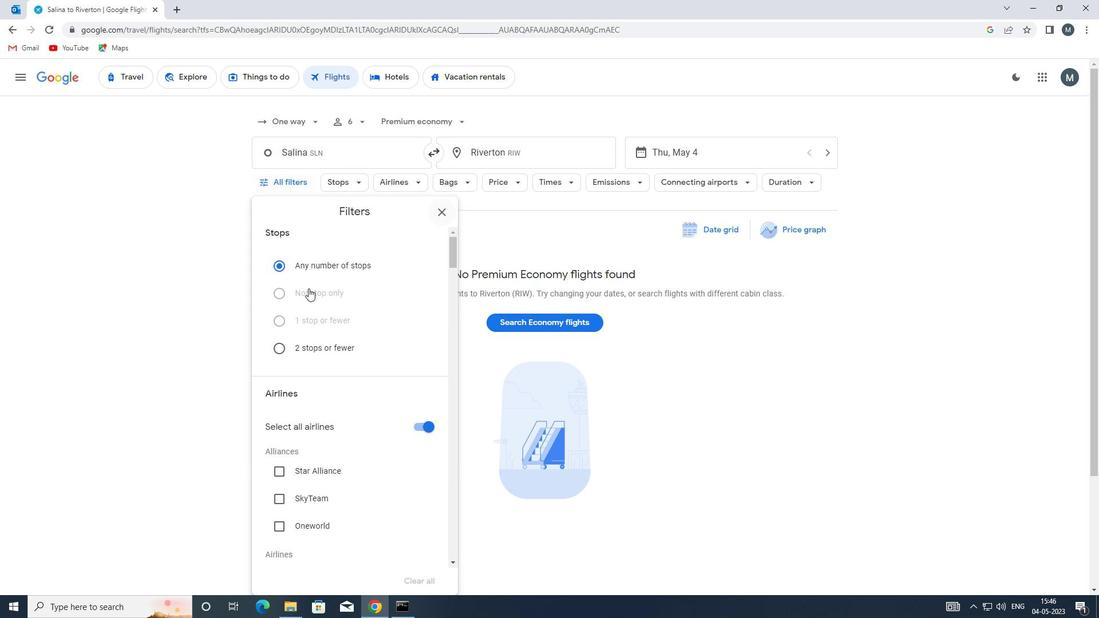 
Action: Mouse scrolled (308, 302) with delta (0, 0)
Screenshot: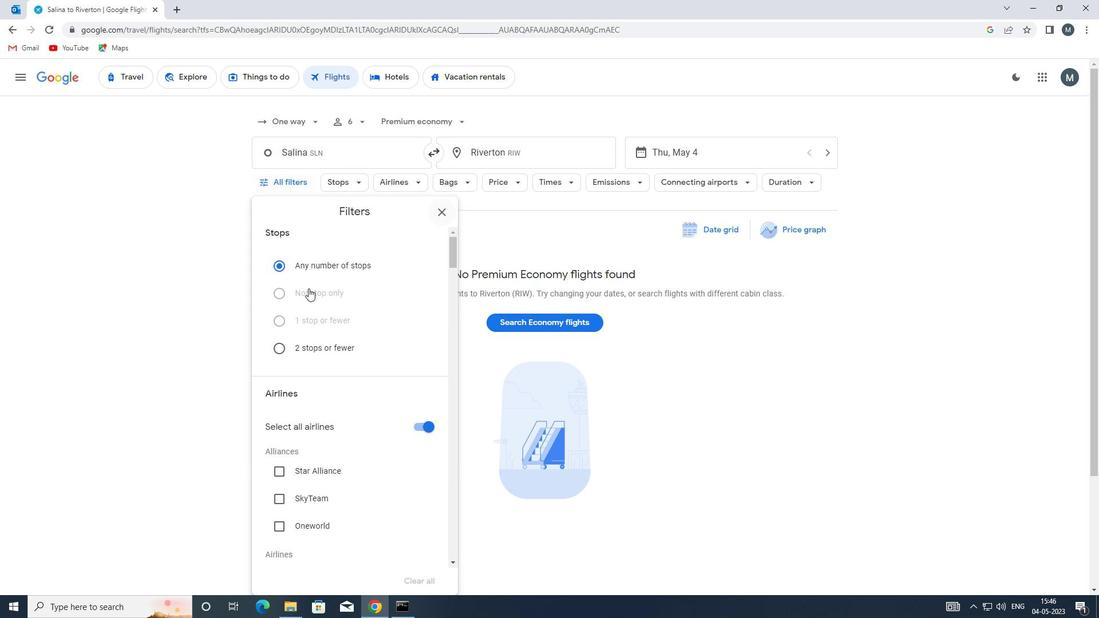 
Action: Mouse moved to (416, 368)
Screenshot: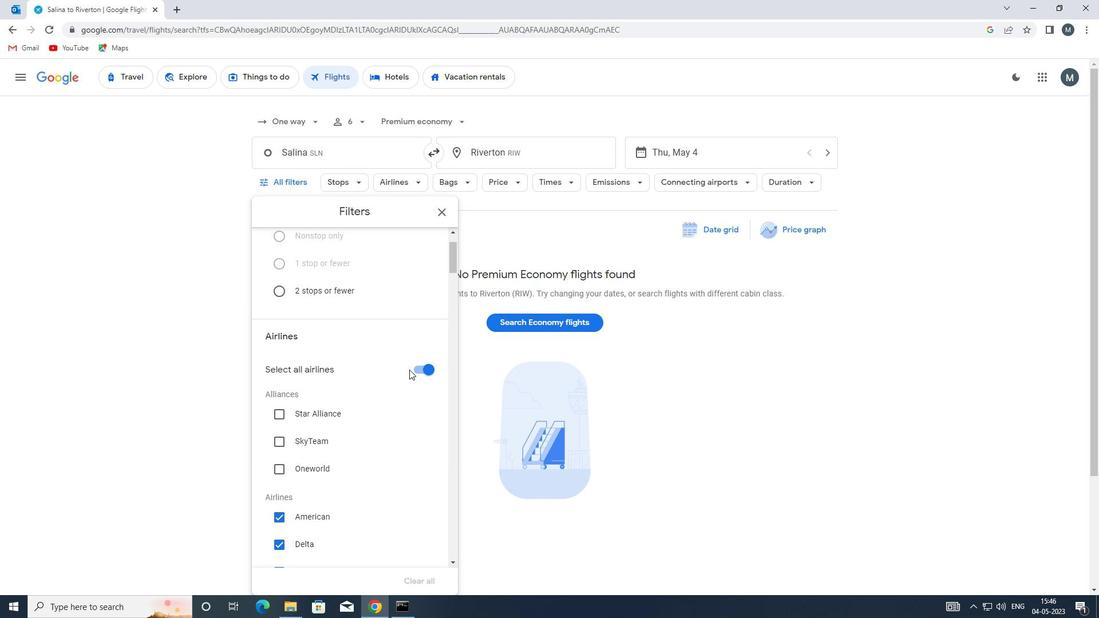 
Action: Mouse pressed left at (416, 368)
Screenshot: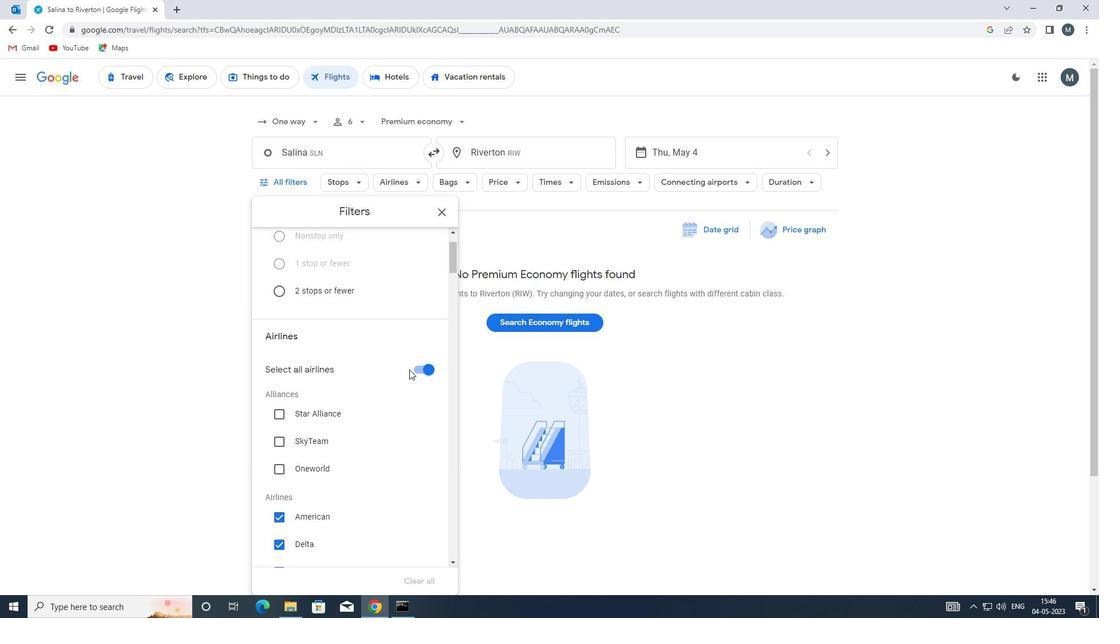 
Action: Mouse moved to (355, 383)
Screenshot: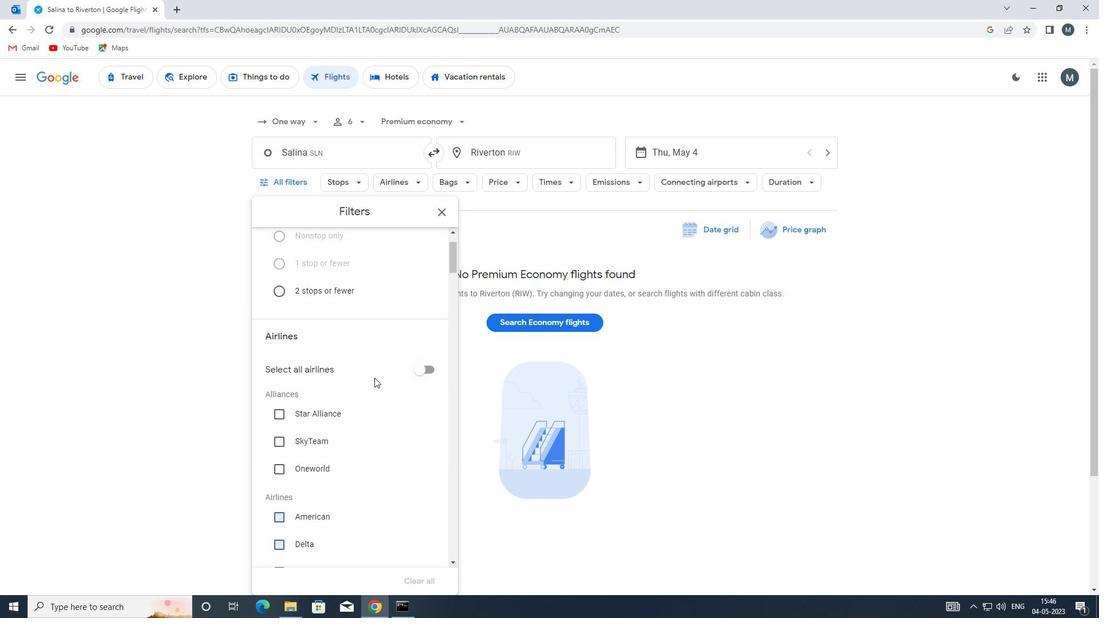 
Action: Mouse scrolled (355, 383) with delta (0, 0)
Screenshot: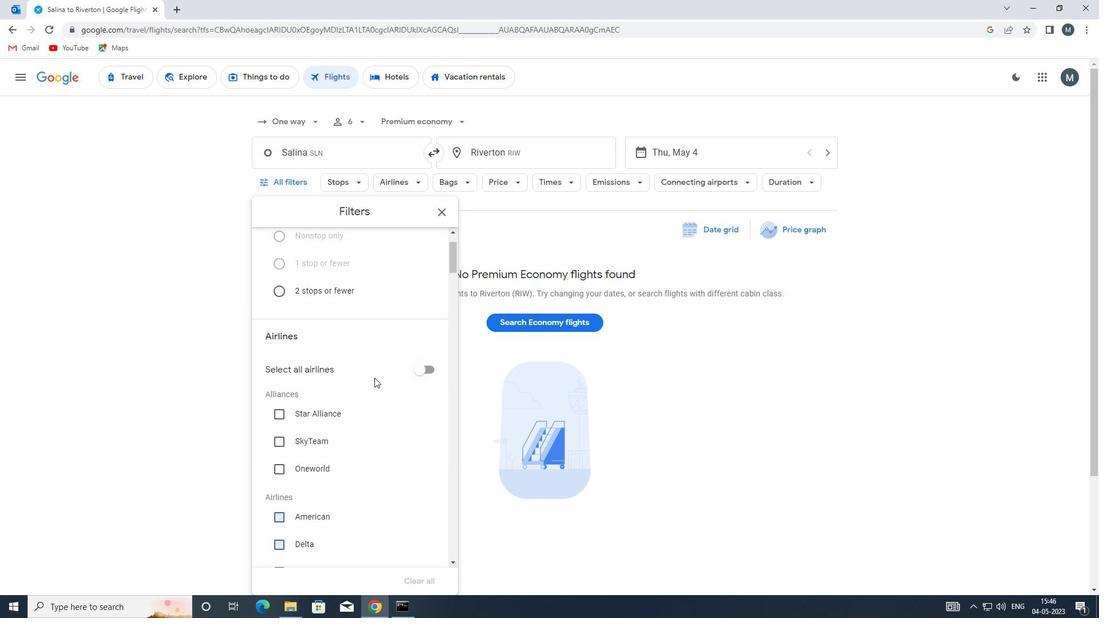 
Action: Mouse moved to (347, 386)
Screenshot: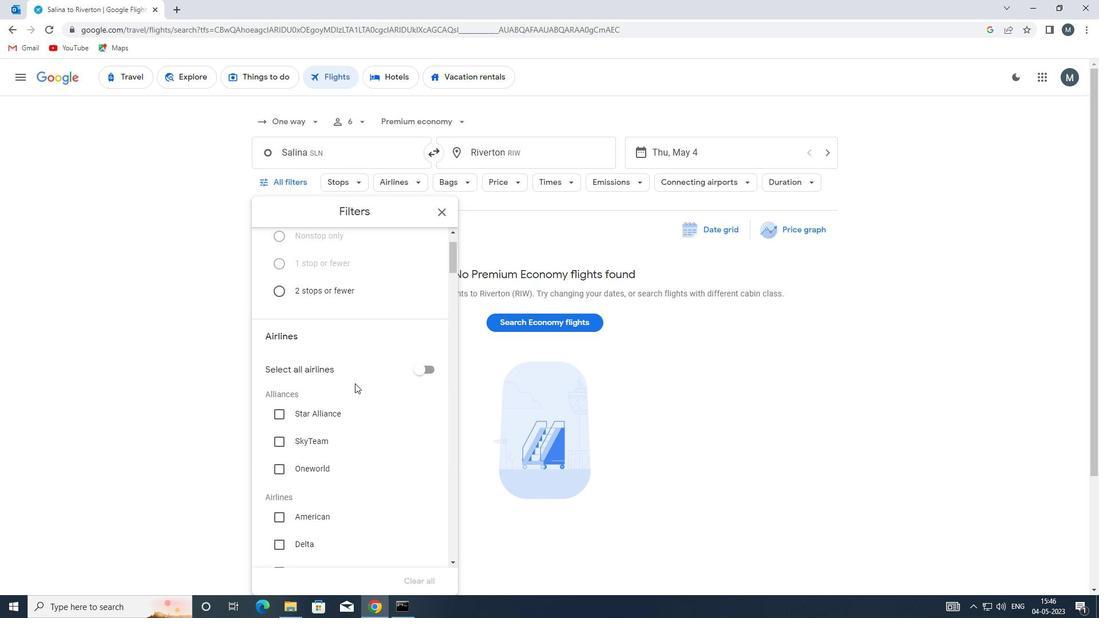 
Action: Mouse scrolled (347, 386) with delta (0, 0)
Screenshot: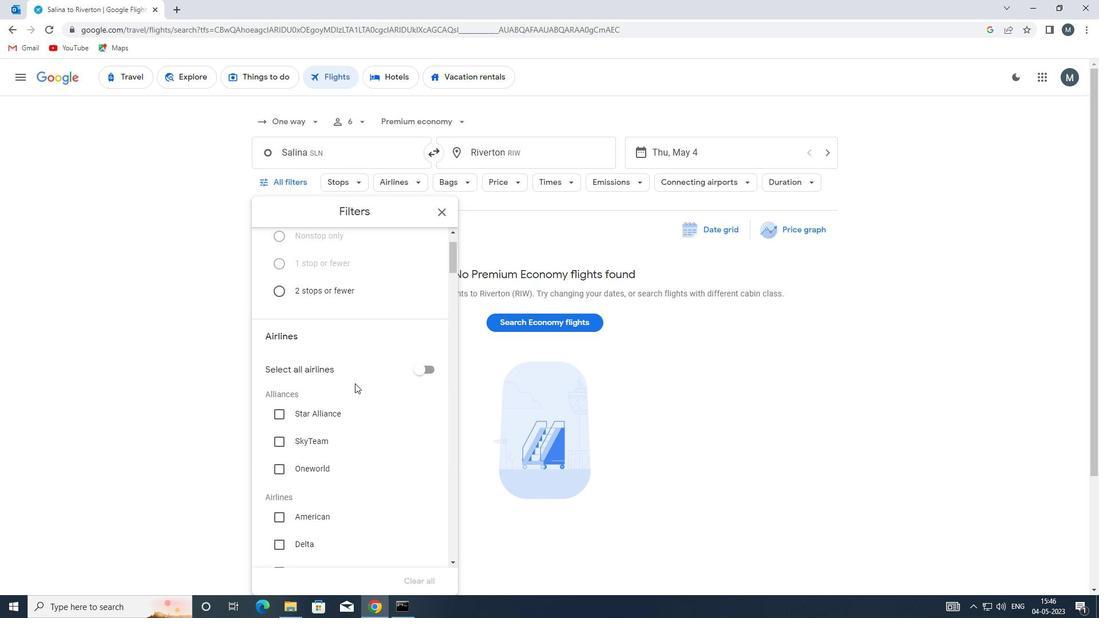 
Action: Mouse moved to (333, 394)
Screenshot: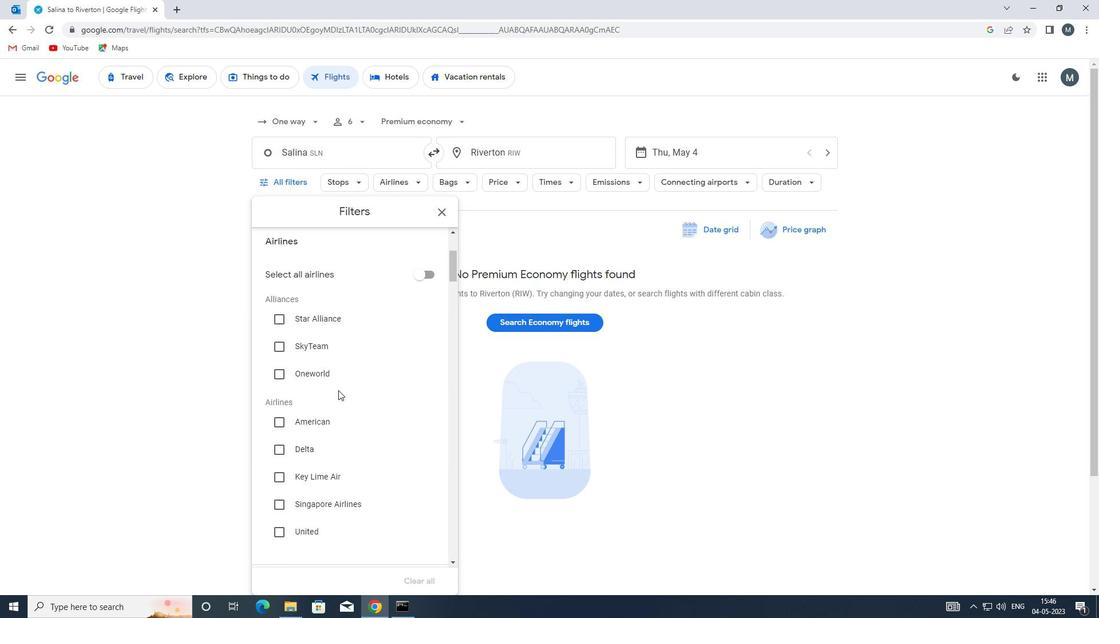 
Action: Mouse scrolled (333, 393) with delta (0, 0)
Screenshot: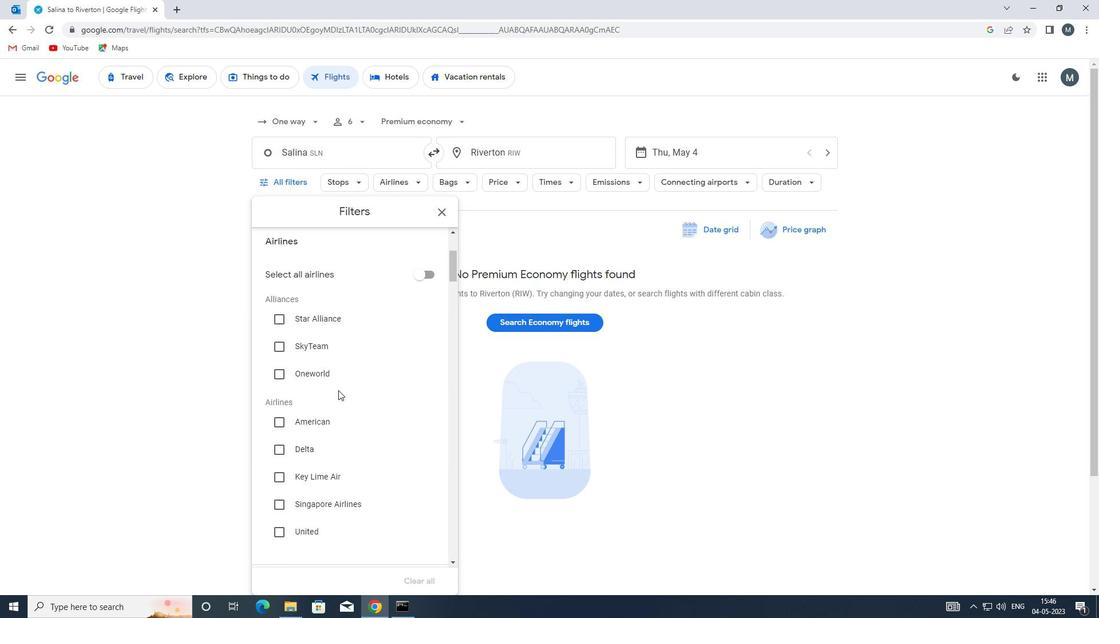 
Action: Mouse moved to (329, 396)
Screenshot: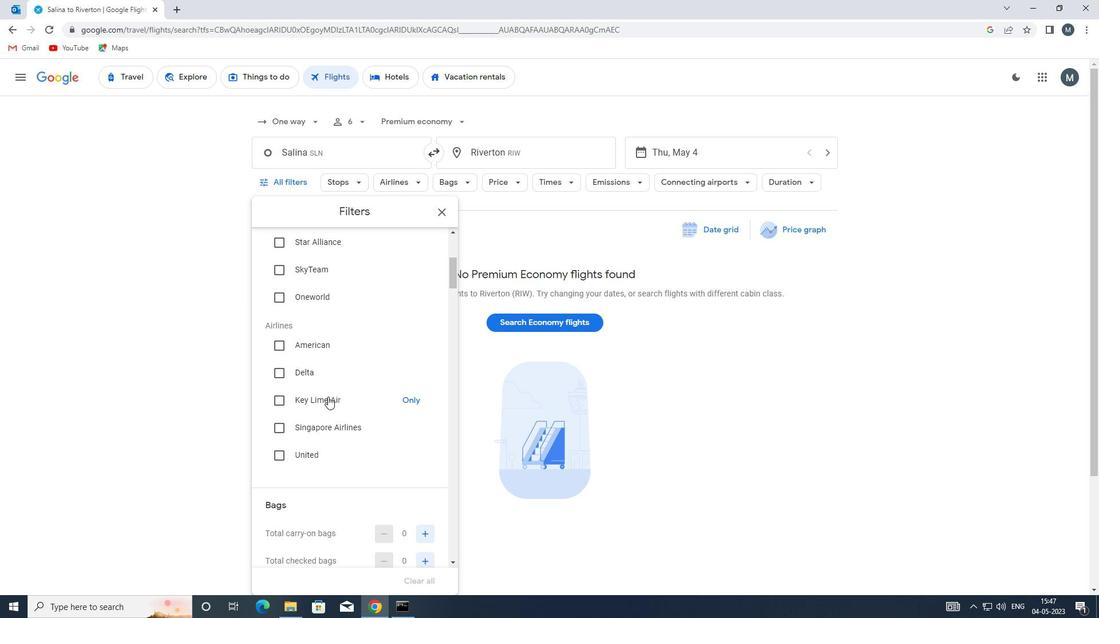 
Action: Mouse scrolled (329, 396) with delta (0, 0)
Screenshot: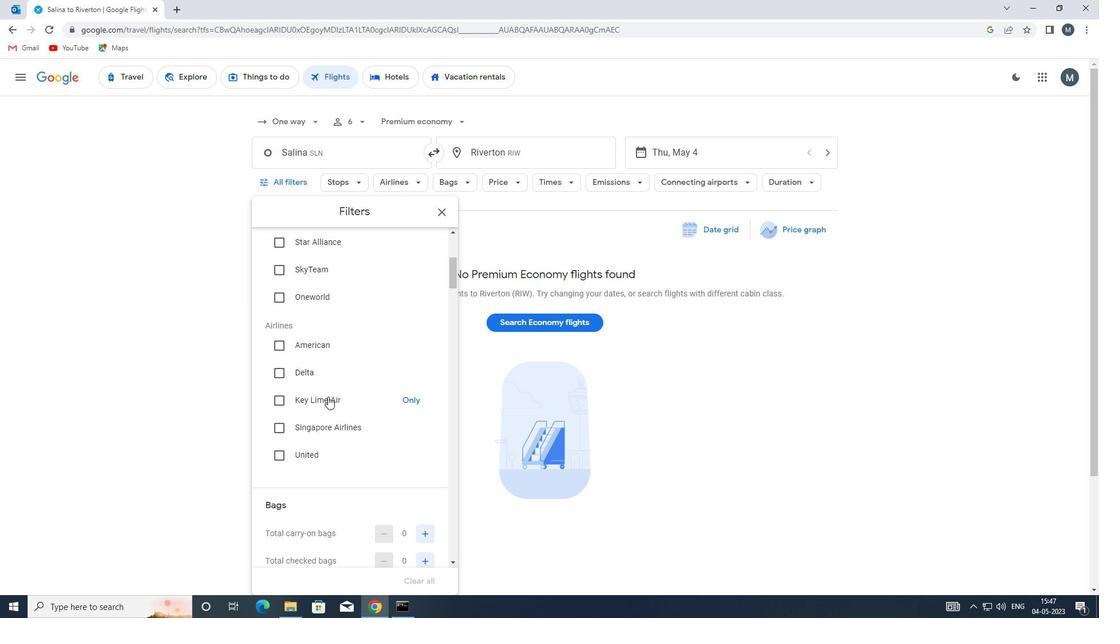 
Action: Mouse scrolled (329, 396) with delta (0, 0)
Screenshot: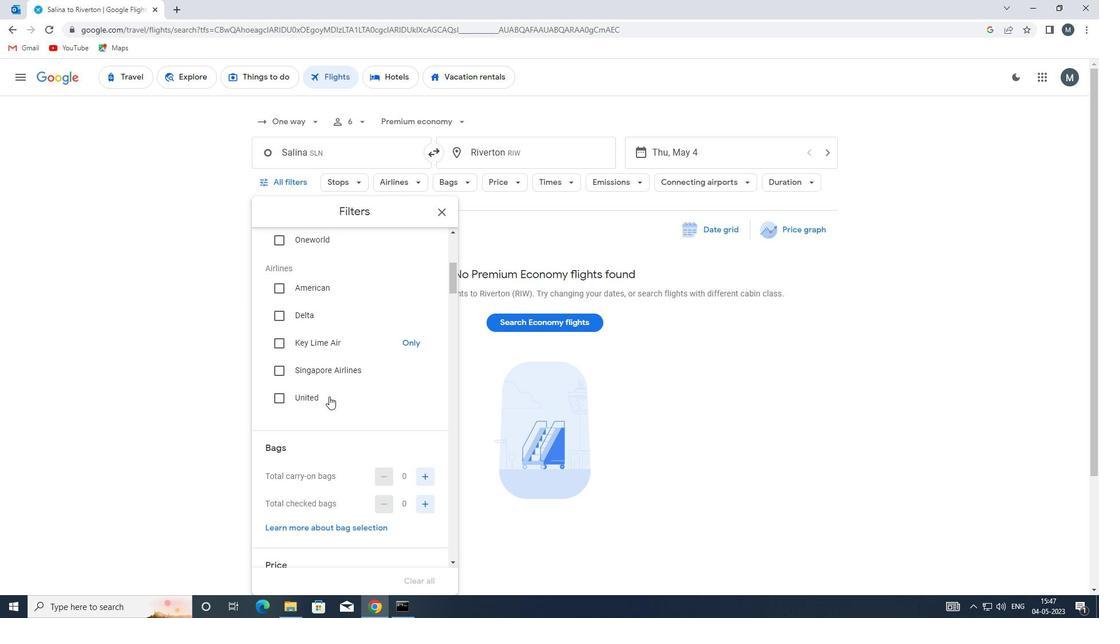 
Action: Mouse moved to (424, 414)
Screenshot: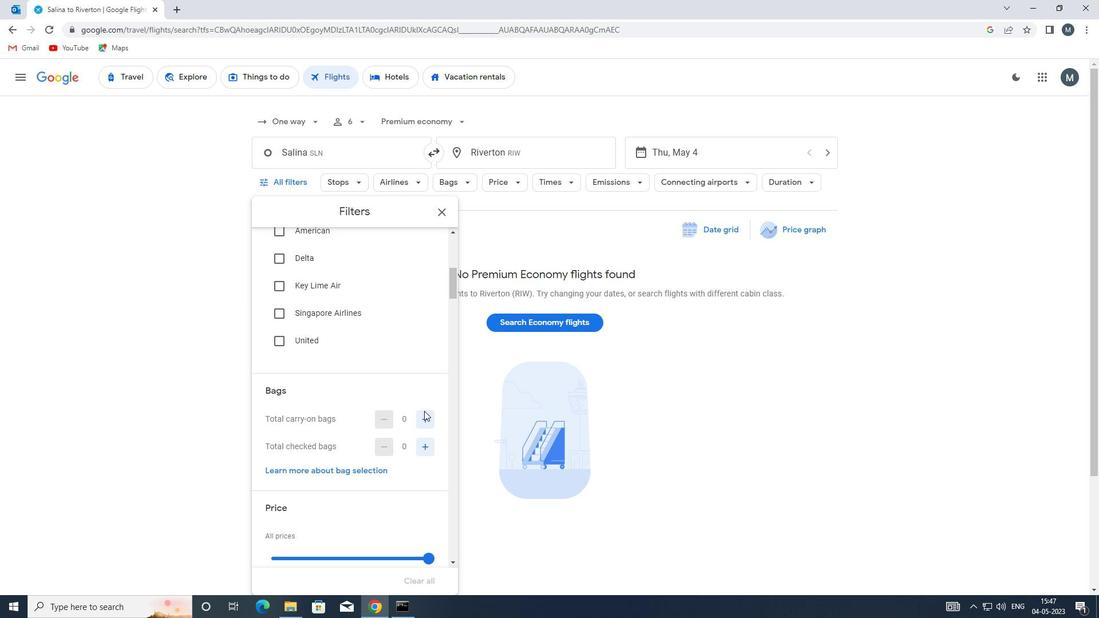 
Action: Mouse pressed left at (424, 414)
Screenshot: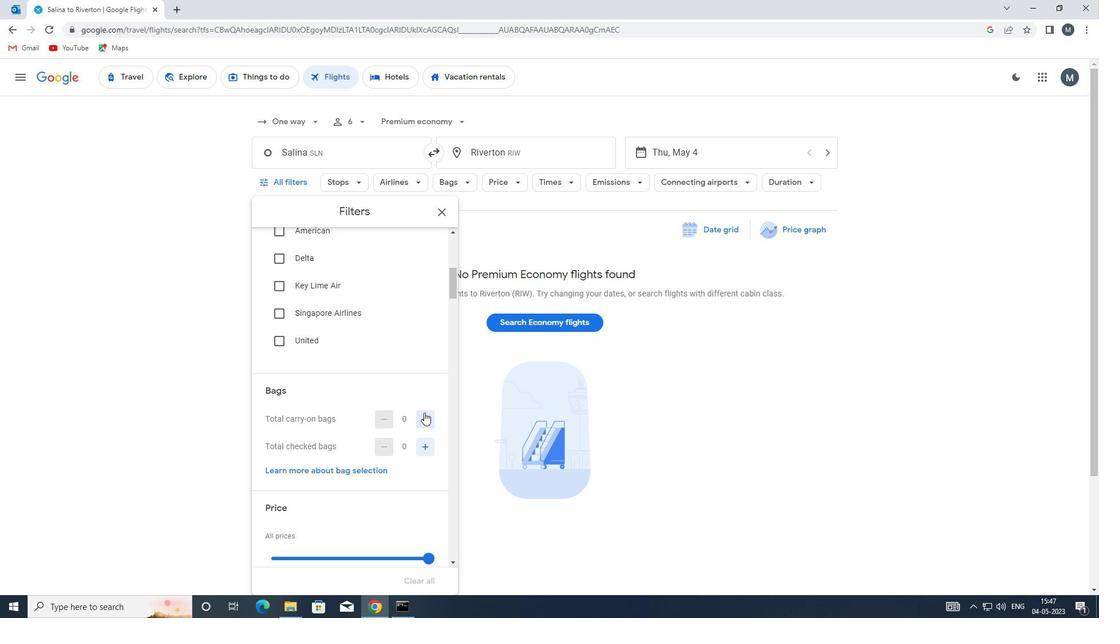
Action: Mouse moved to (424, 415)
Screenshot: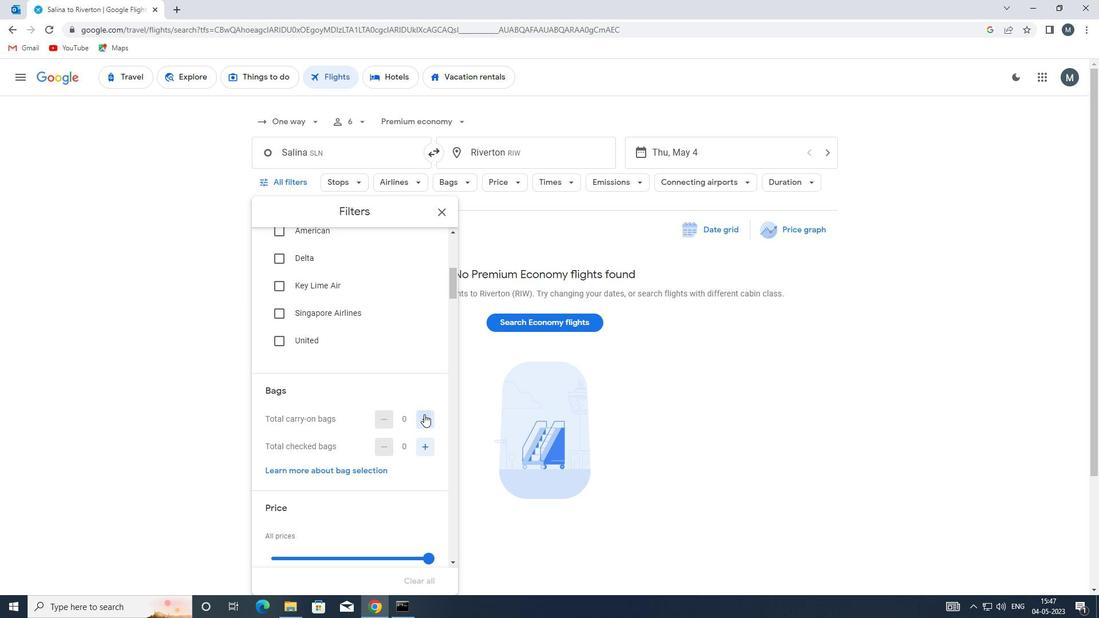 
Action: Mouse pressed left at (424, 415)
Screenshot: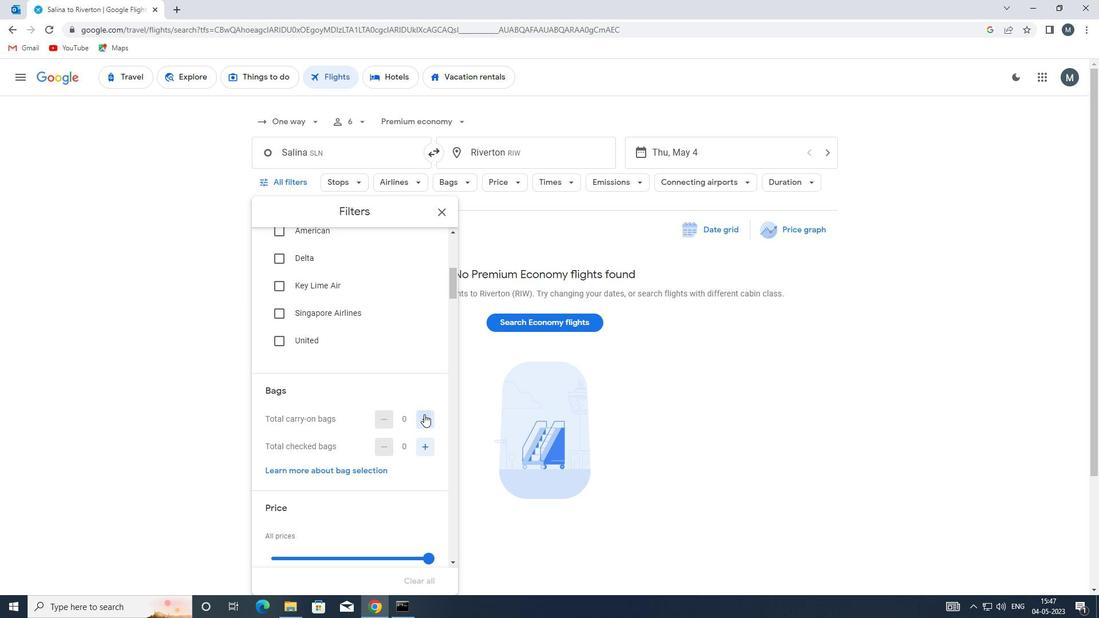 
Action: Mouse moved to (370, 396)
Screenshot: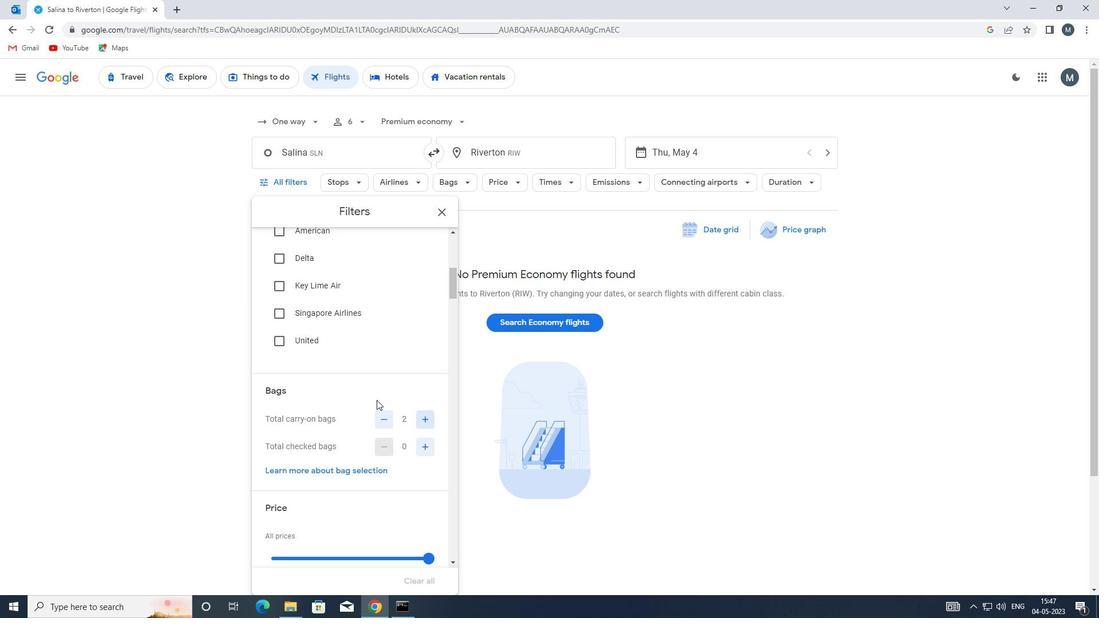 
Action: Mouse scrolled (370, 396) with delta (0, 0)
Screenshot: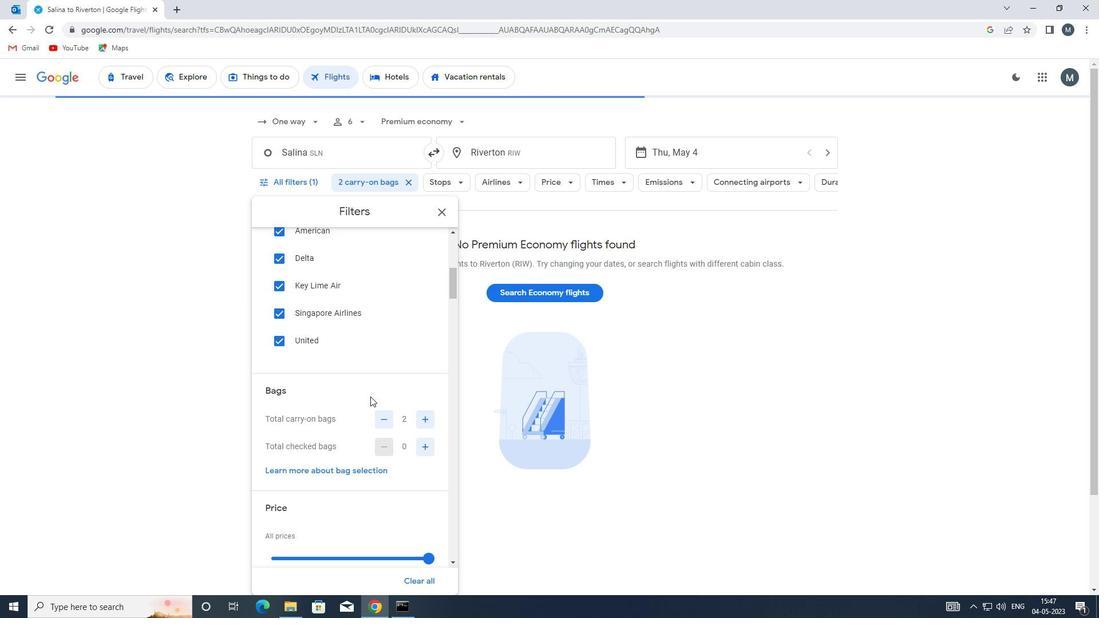 
Action: Mouse moved to (420, 391)
Screenshot: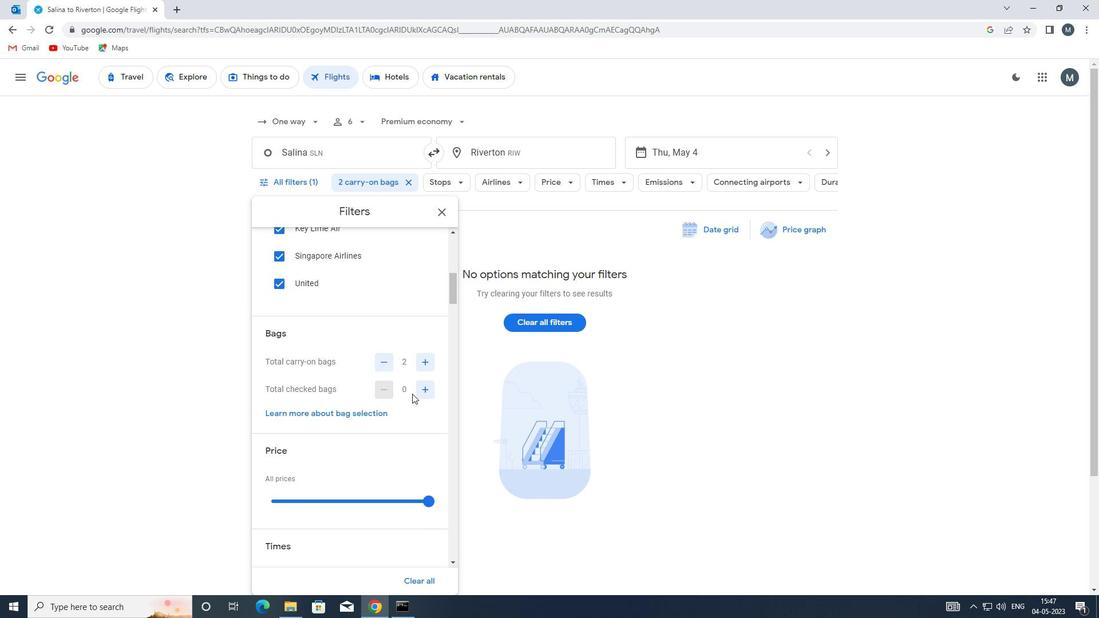
Action: Mouse pressed left at (420, 391)
Screenshot: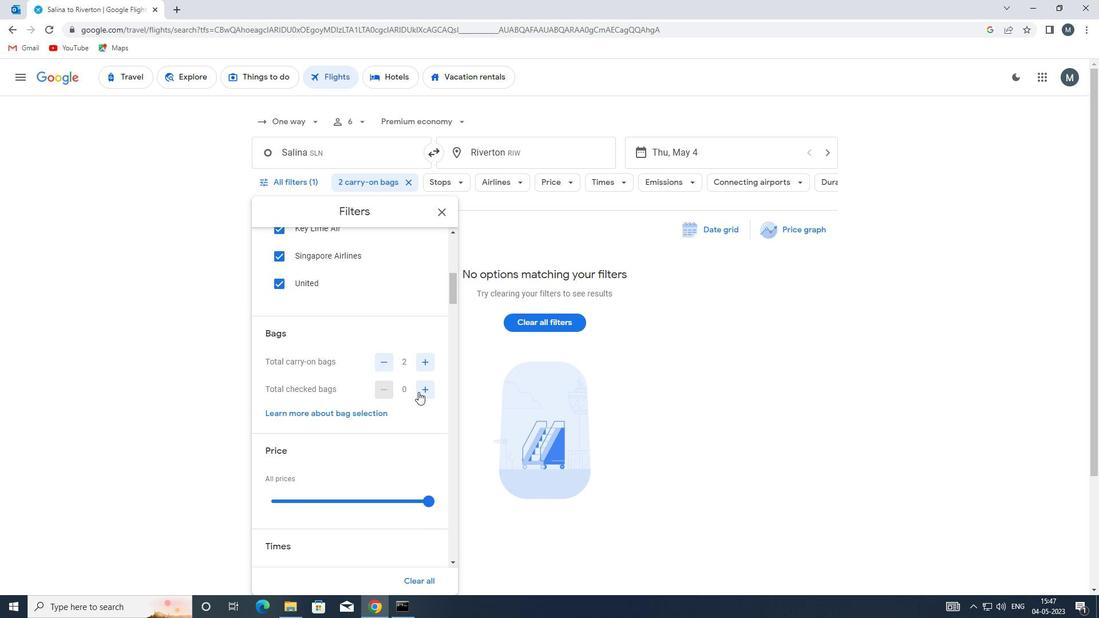 
Action: Mouse moved to (344, 399)
Screenshot: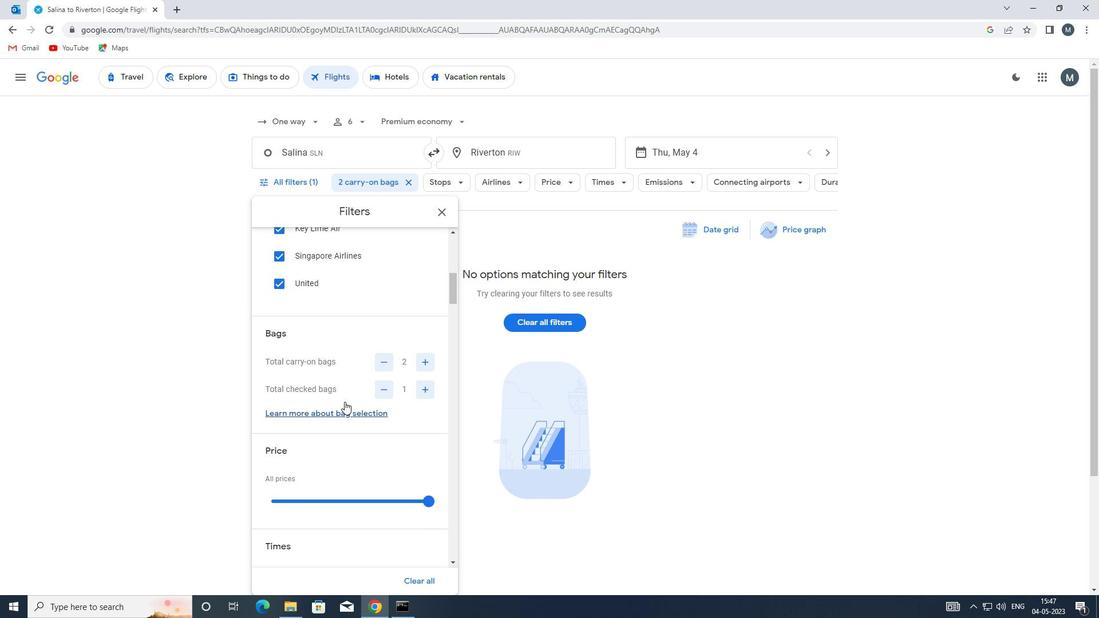 
Action: Mouse scrolled (344, 399) with delta (0, 0)
Screenshot: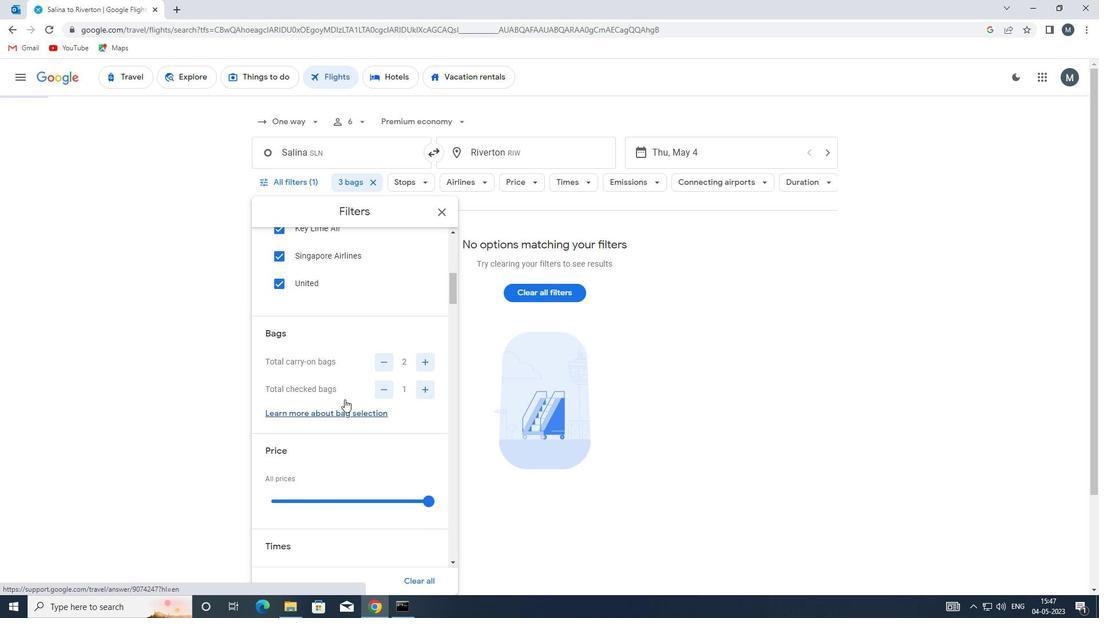 
Action: Mouse moved to (321, 442)
Screenshot: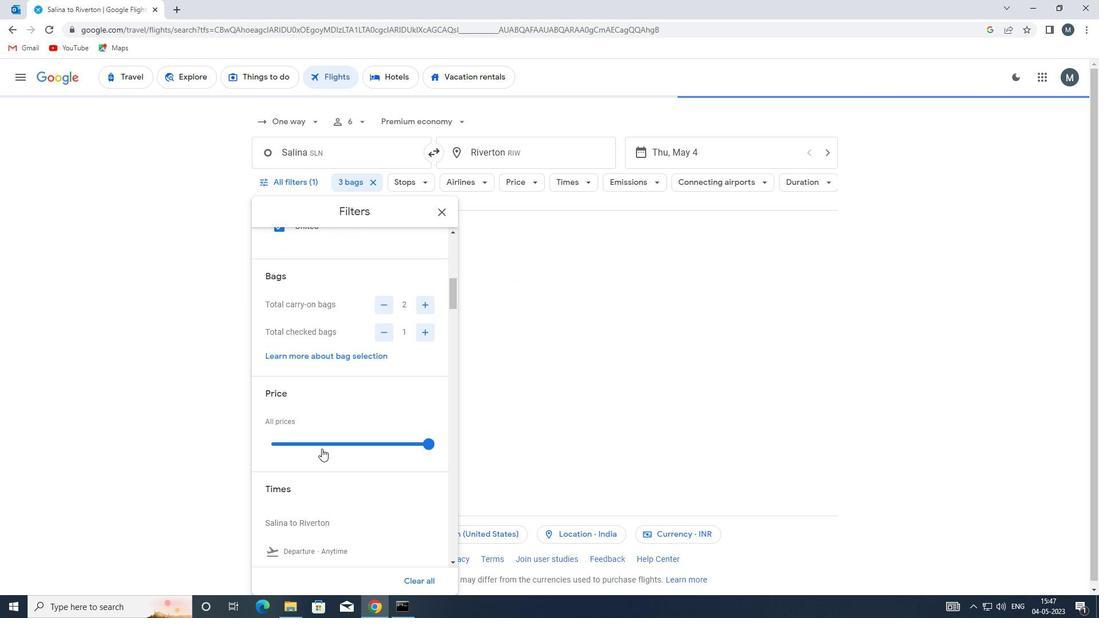 
Action: Mouse pressed left at (321, 442)
Screenshot: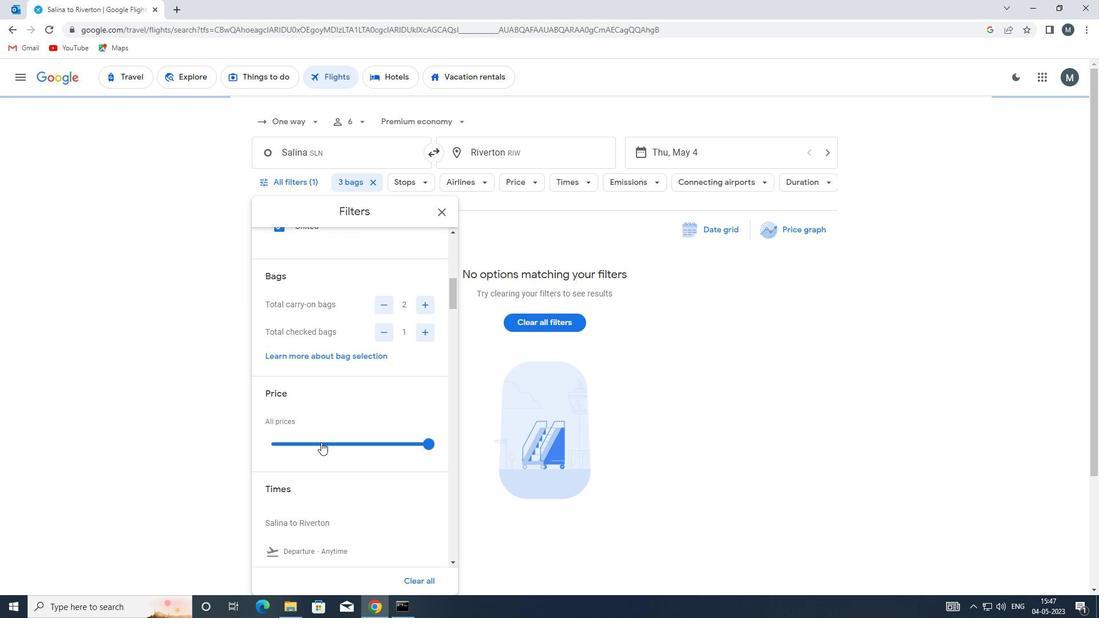 
Action: Mouse pressed left at (321, 442)
Screenshot: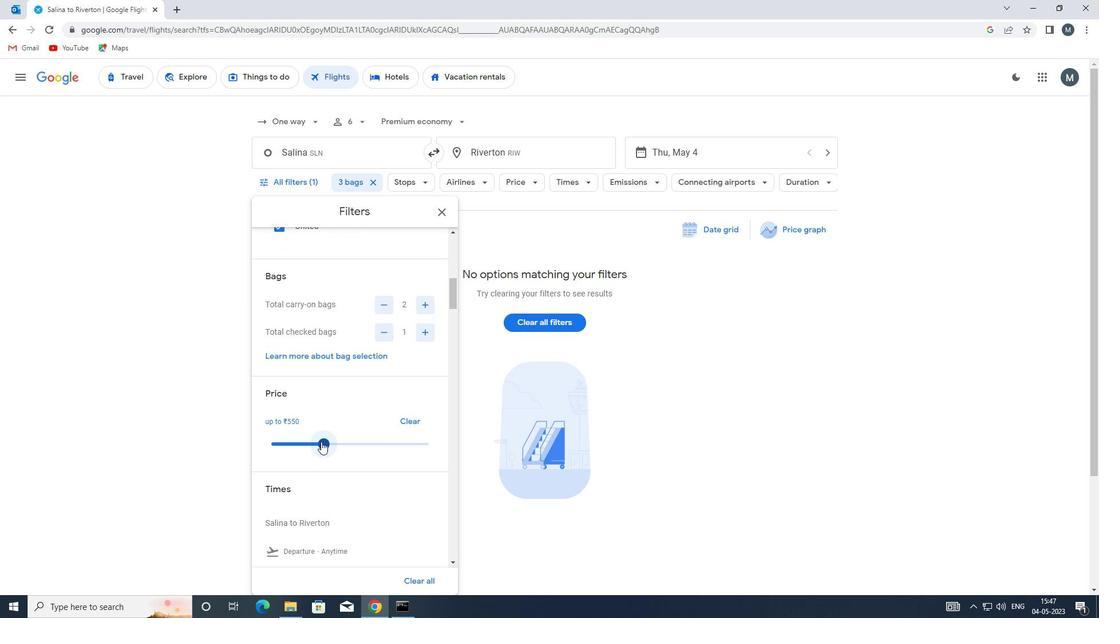 
Action: Mouse moved to (342, 424)
Screenshot: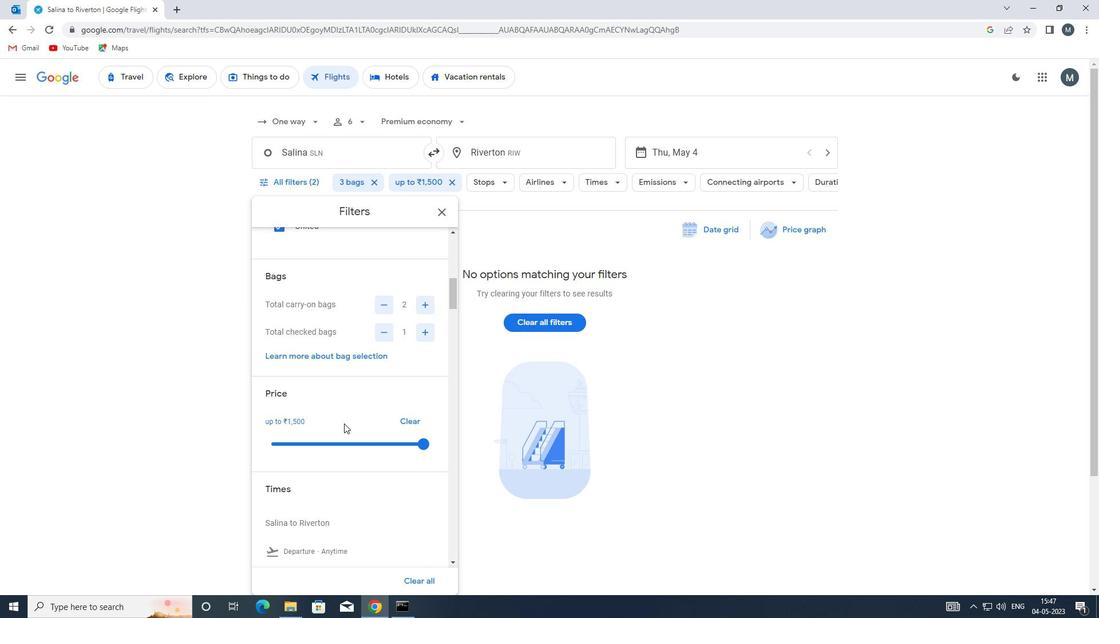 
Action: Mouse scrolled (342, 423) with delta (0, 0)
Screenshot: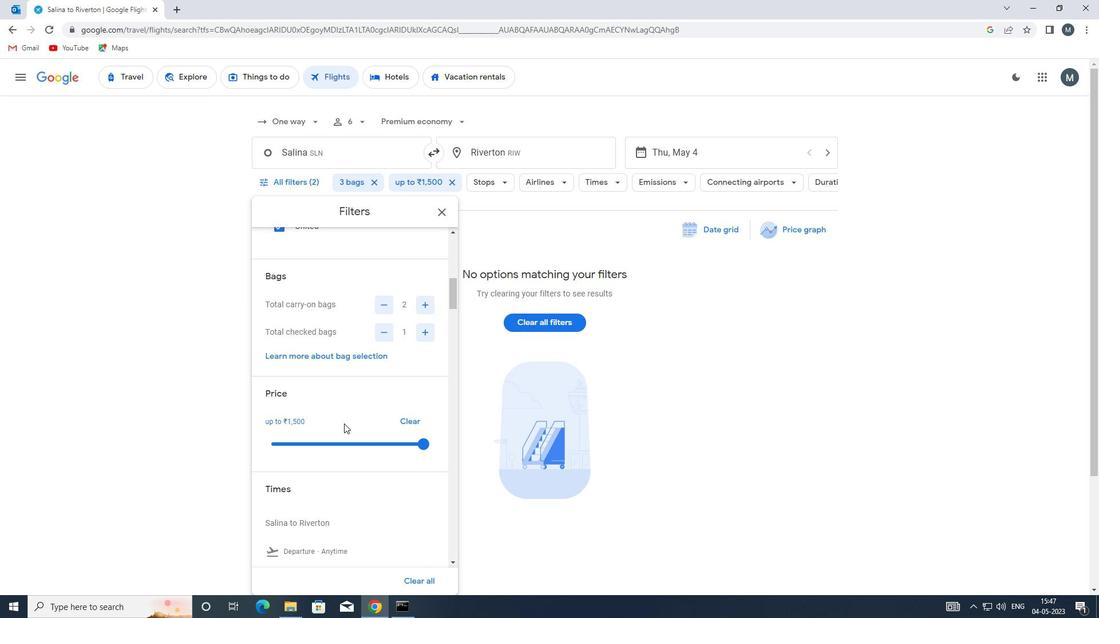 
Action: Mouse moved to (341, 426)
Screenshot: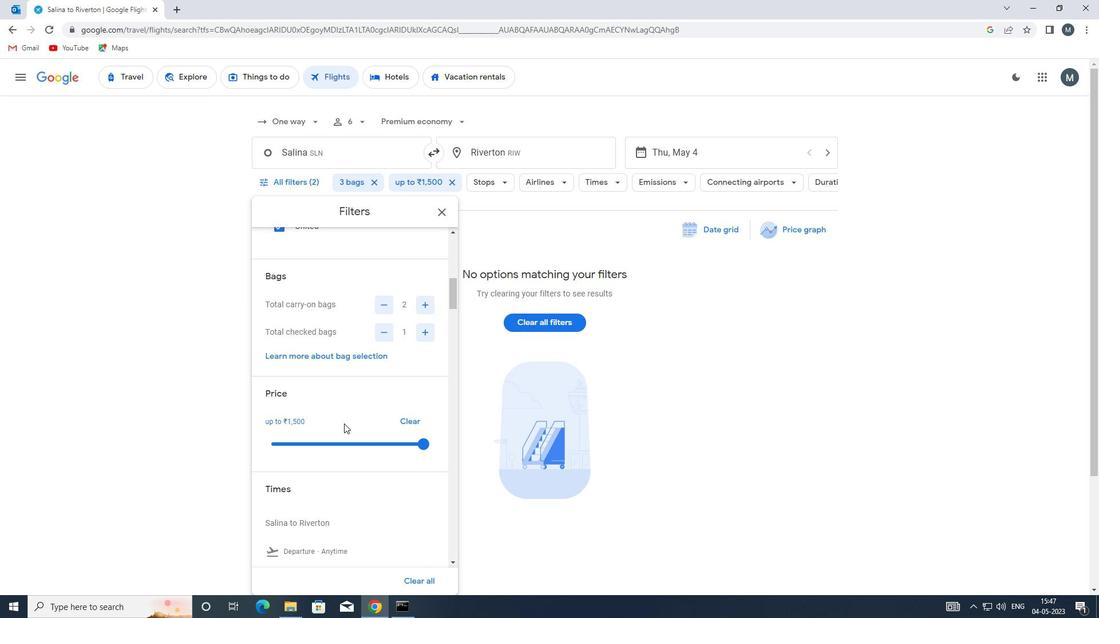 
Action: Mouse scrolled (341, 425) with delta (0, 0)
Screenshot: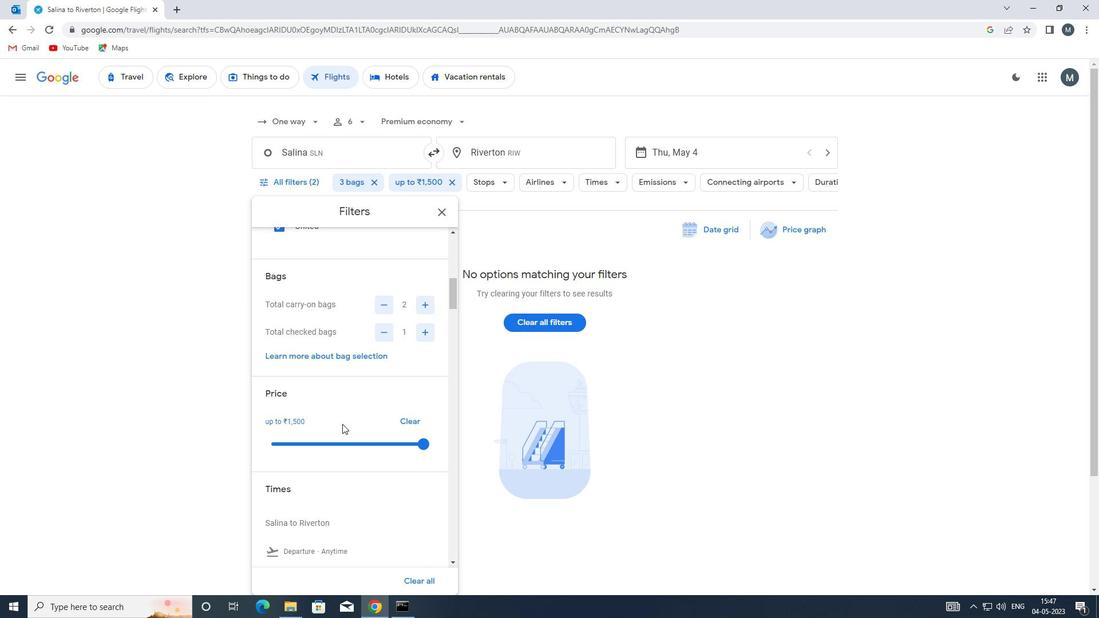 
Action: Mouse moved to (334, 430)
Screenshot: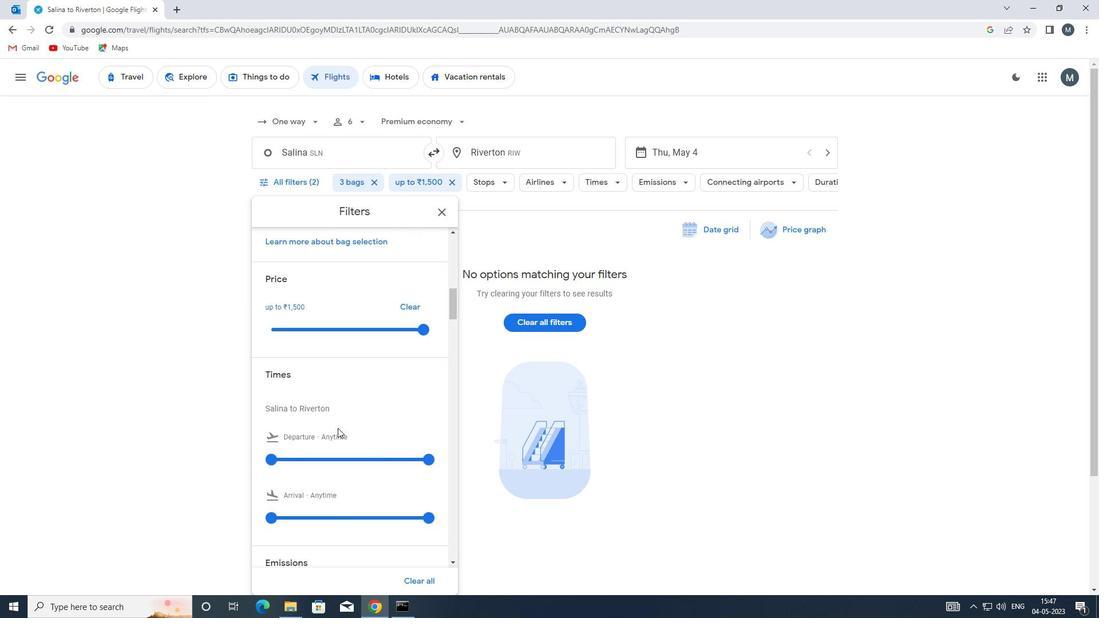 
Action: Mouse scrolled (334, 430) with delta (0, 0)
Screenshot: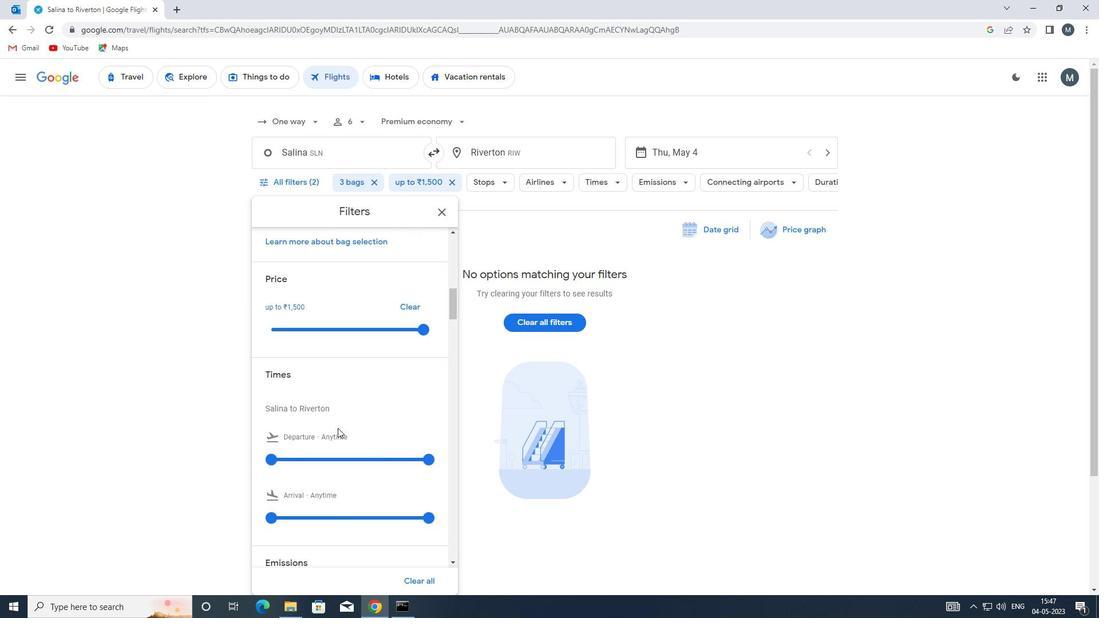 
Action: Mouse moved to (272, 404)
Screenshot: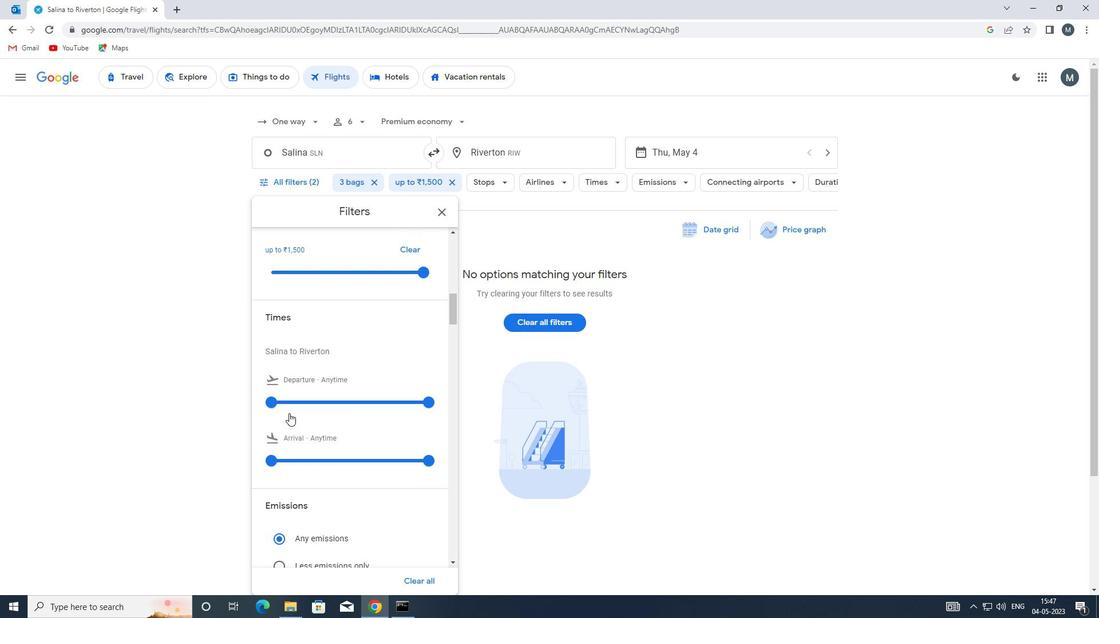 
Action: Mouse pressed left at (272, 404)
Screenshot: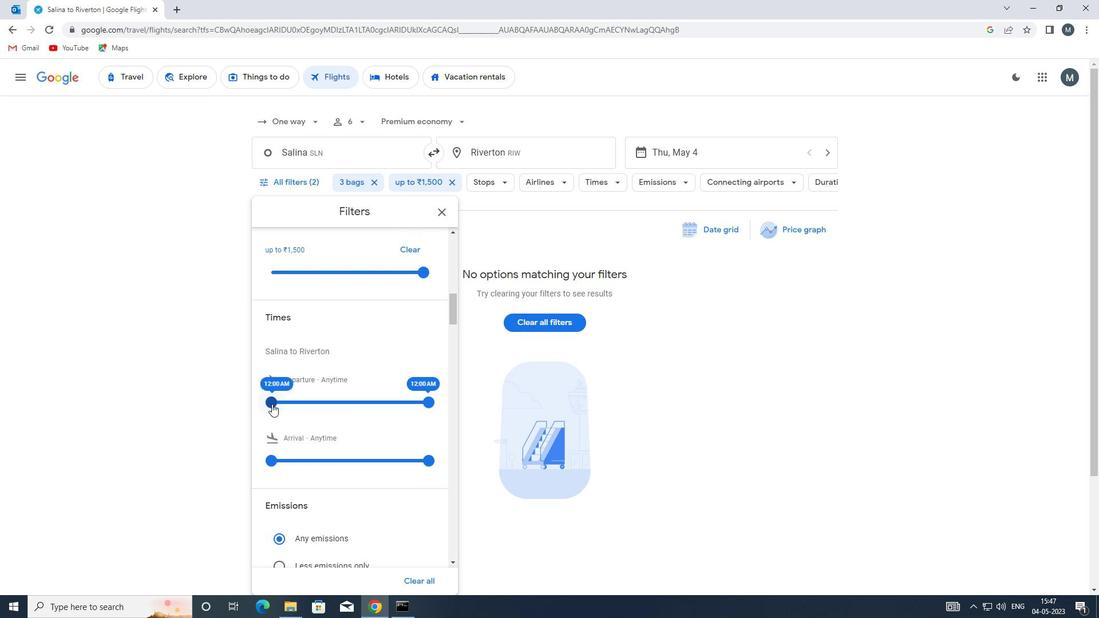 
Action: Mouse moved to (428, 399)
Screenshot: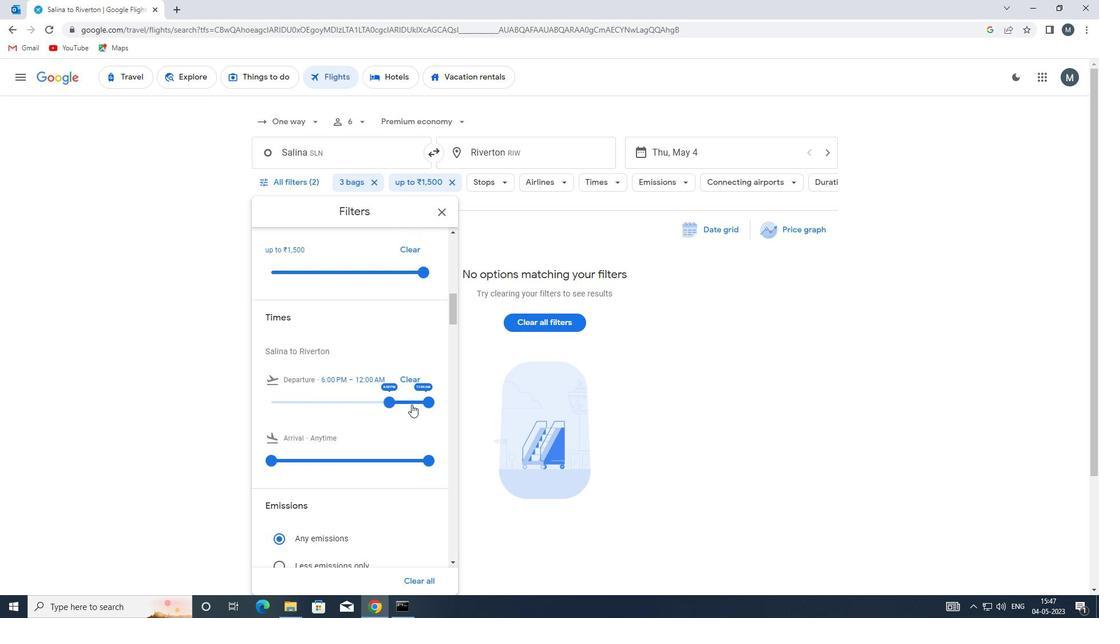 
Action: Mouse pressed left at (428, 399)
Screenshot: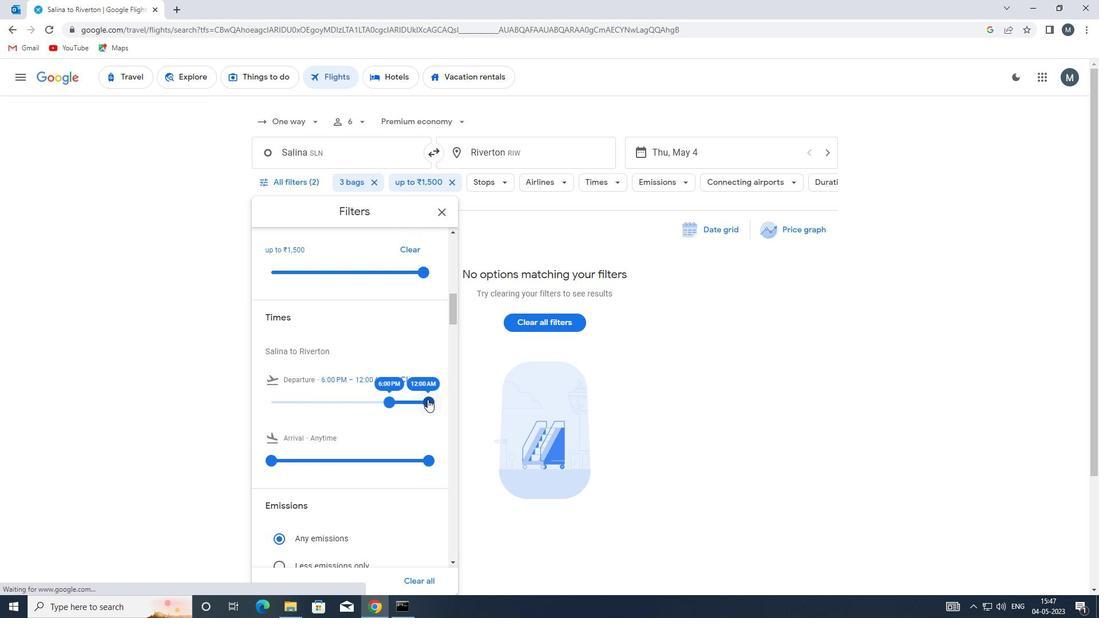 
Action: Mouse moved to (391, 408)
Screenshot: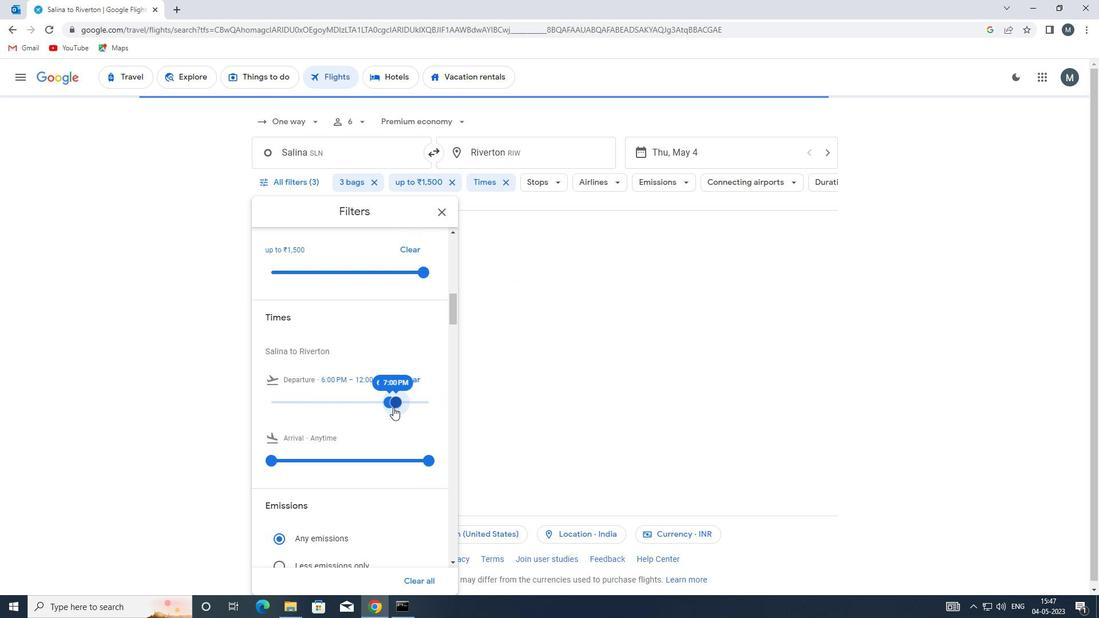 
Action: Mouse scrolled (391, 407) with delta (0, 0)
Screenshot: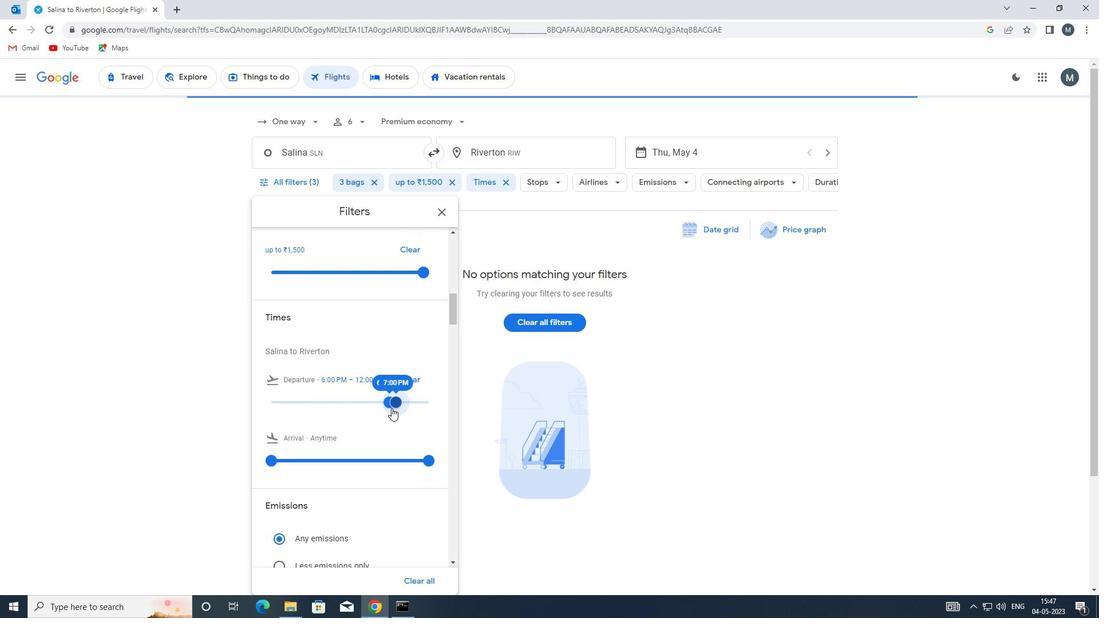 
Action: Mouse moved to (438, 212)
Screenshot: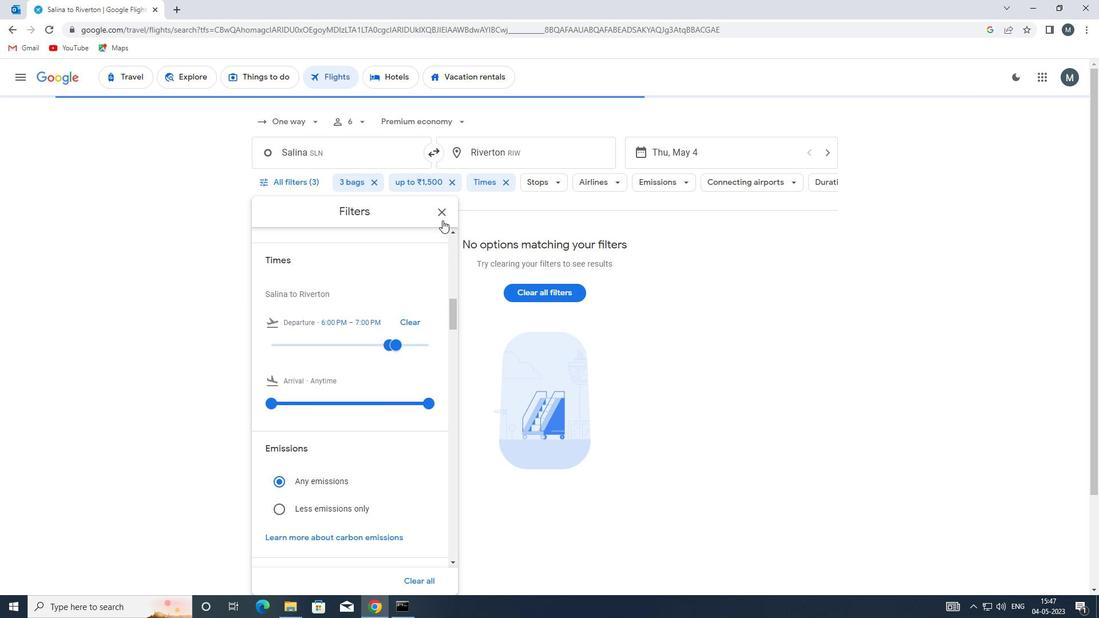 
Action: Mouse pressed left at (438, 212)
Screenshot: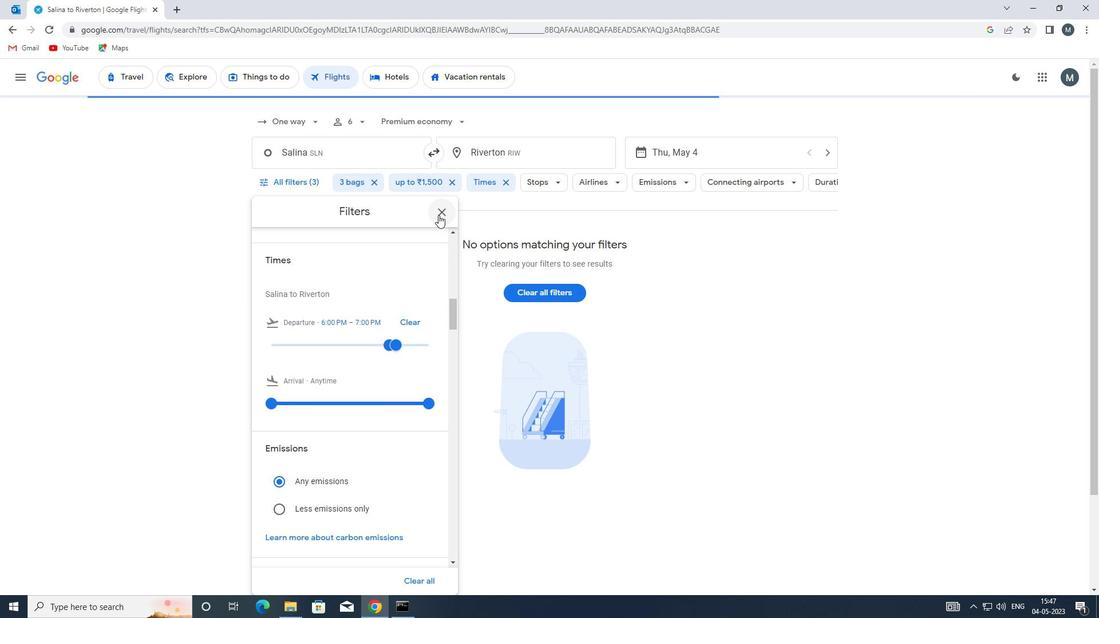 
Action: Mouse moved to (438, 234)
Screenshot: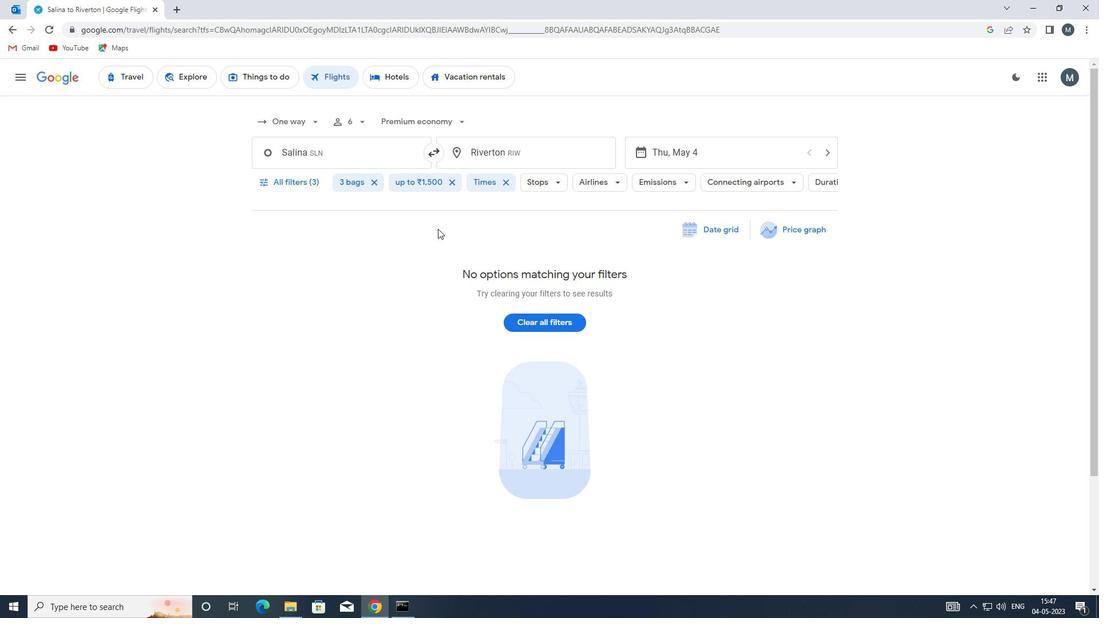 
